 Task: Create ChildIssue0000000449 as Child Issue of Issue Issue0000000225 in Backlog  in Scrum Project Project0000000045 in Jira. Create ChildIssue0000000450 as Child Issue of Issue Issue0000000225 in Backlog  in Scrum Project Project0000000045 in Jira. Create ChildIssue0000000451 as Child Issue of Issue Issue0000000226 in Backlog  in Scrum Project Project0000000046 in Jira. Create ChildIssue0000000452 as Child Issue of Issue Issue0000000226 in Backlog  in Scrum Project Project0000000046 in Jira. Create ChildIssue0000000453 as Child Issue of Issue Issue0000000227 in Backlog  in Scrum Project Project0000000046 in Jira
Action: Mouse moved to (440, 572)
Screenshot: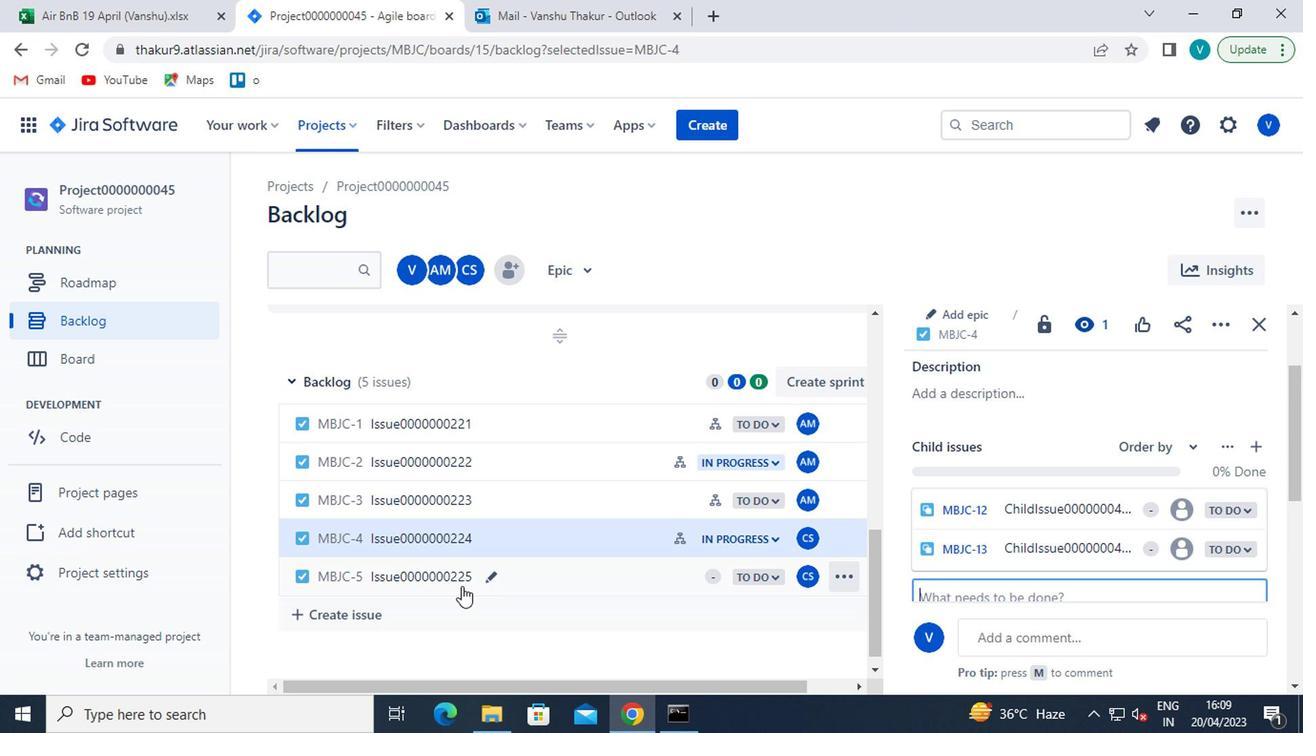 
Action: Mouse pressed left at (440, 572)
Screenshot: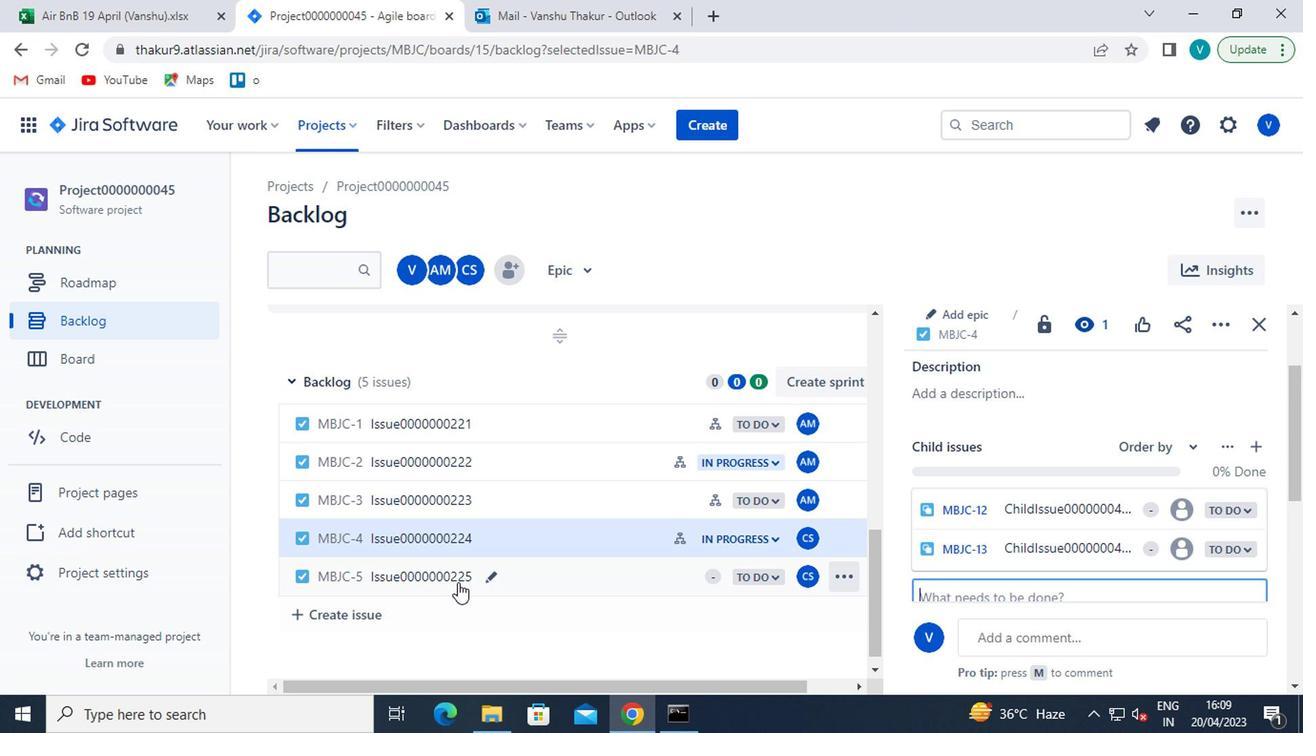 
Action: Mouse moved to (963, 410)
Screenshot: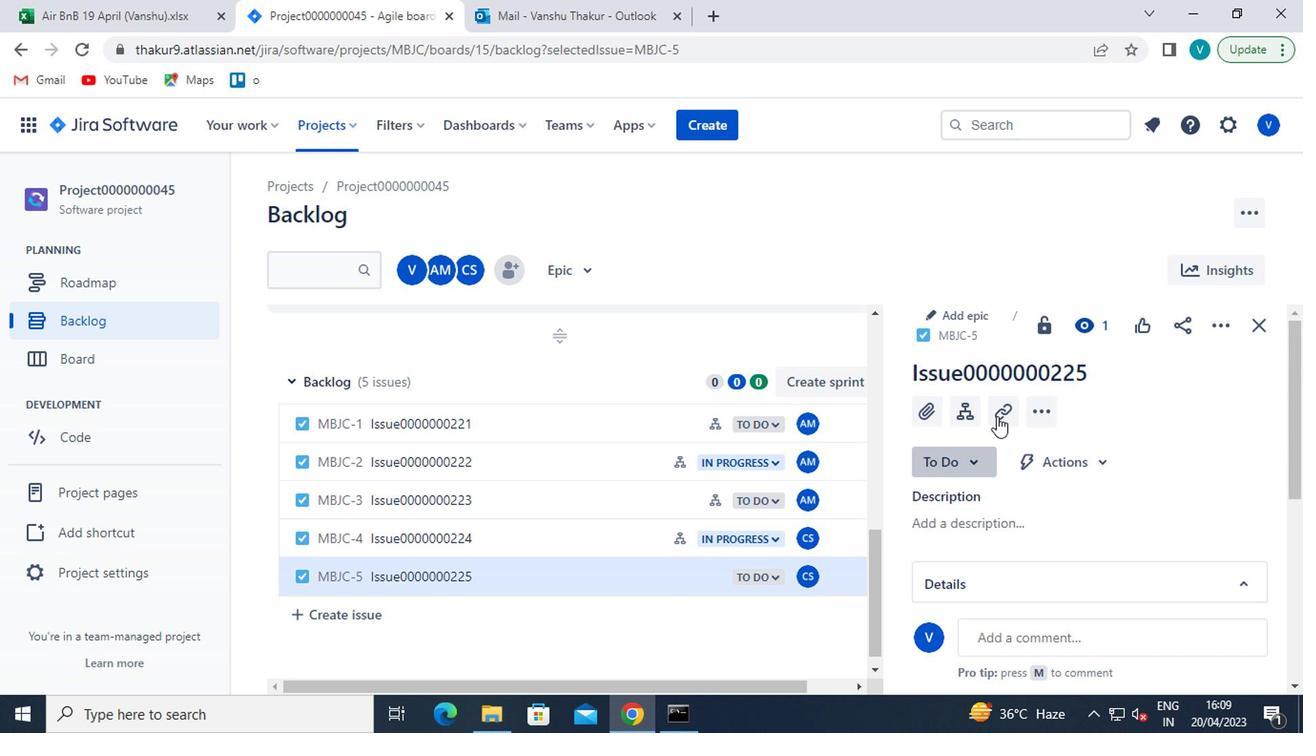 
Action: Mouse pressed left at (963, 410)
Screenshot: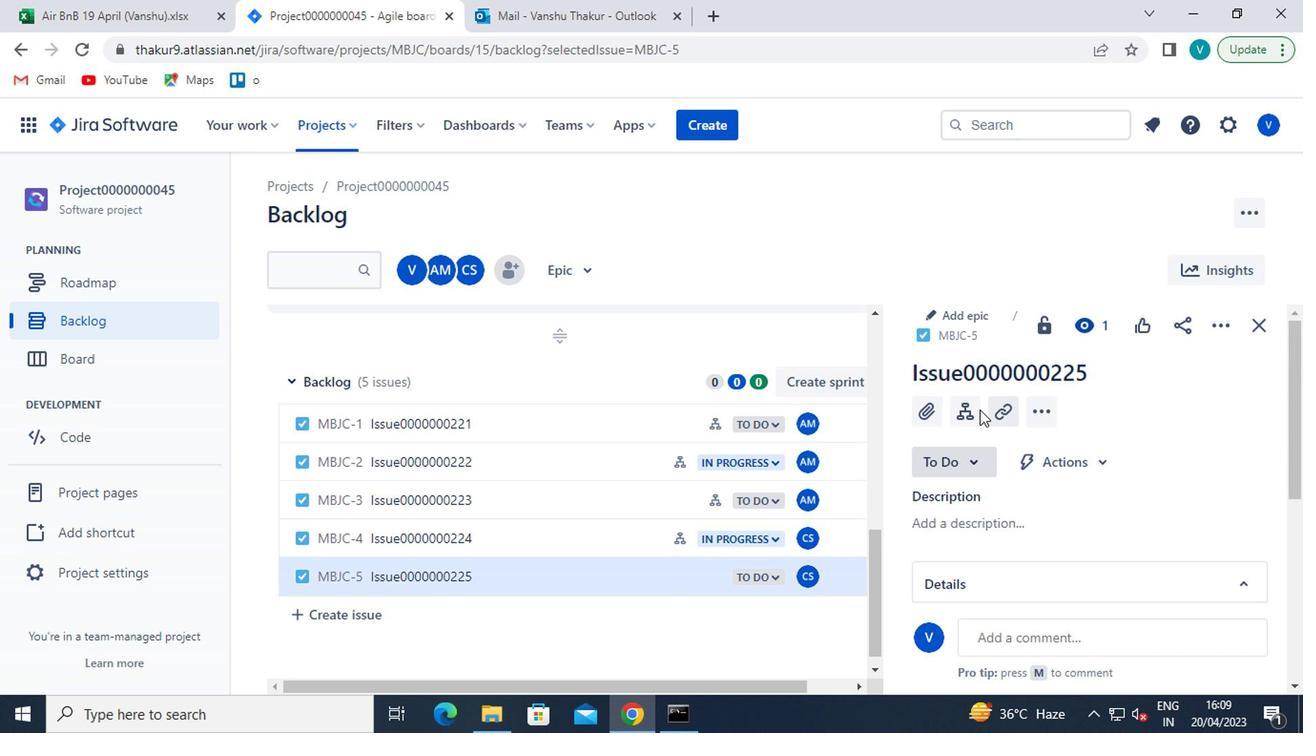 
Action: Mouse moved to (994, 483)
Screenshot: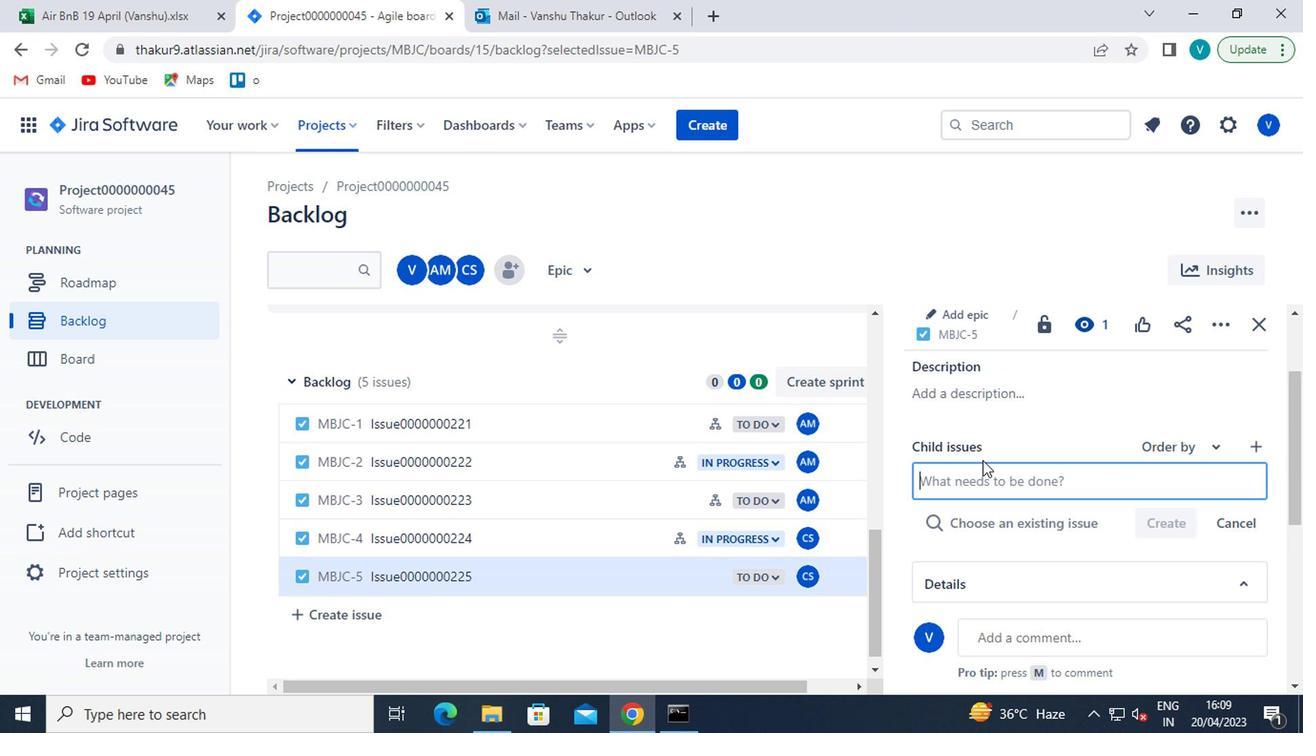 
Action: Mouse pressed left at (994, 483)
Screenshot: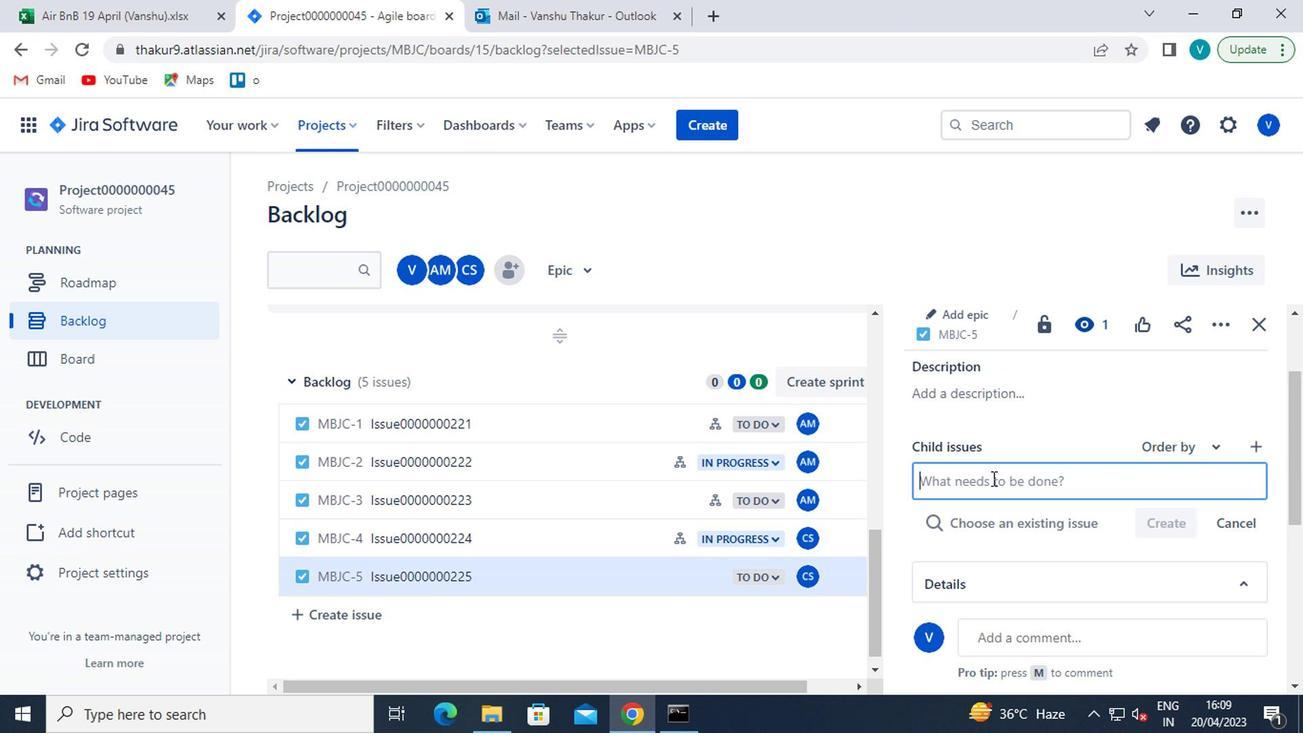 
Action: Mouse moved to (956, 471)
Screenshot: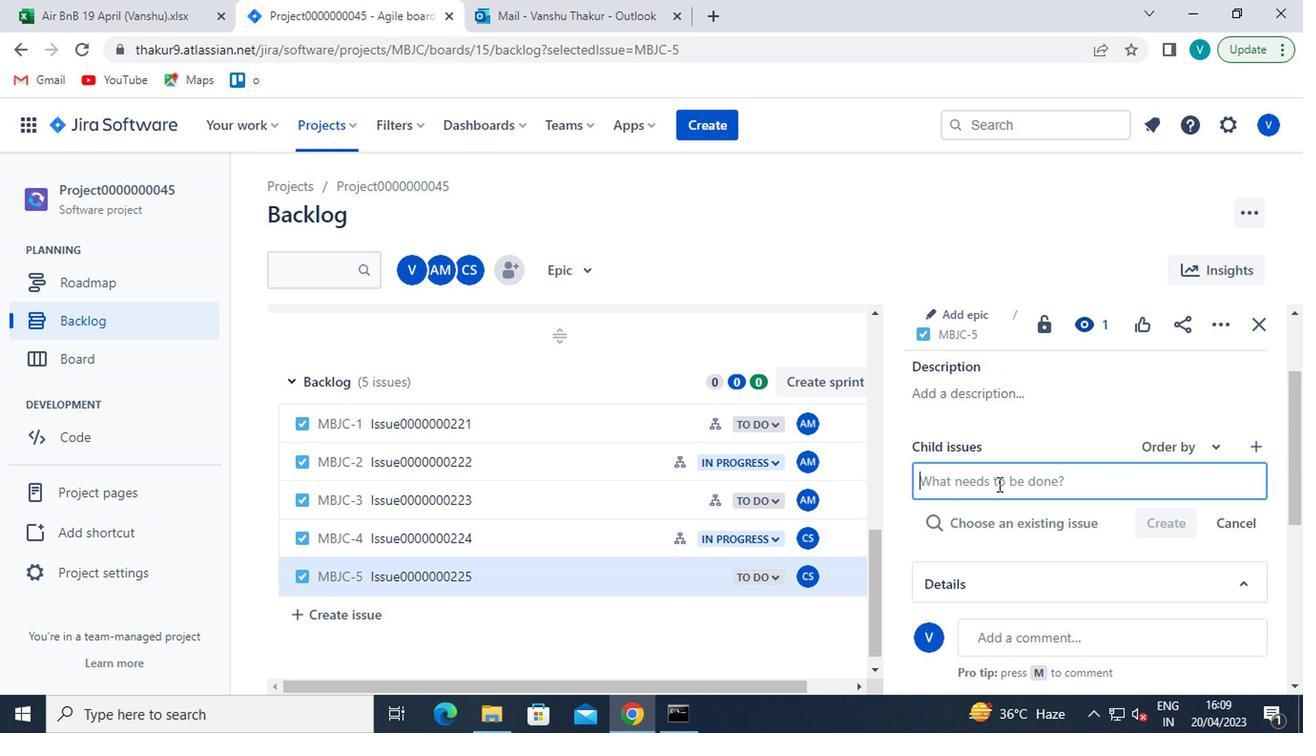 
Action: Key pressed <Key.shift>CHILD<Key.shift>ISSUE0000000449
Screenshot: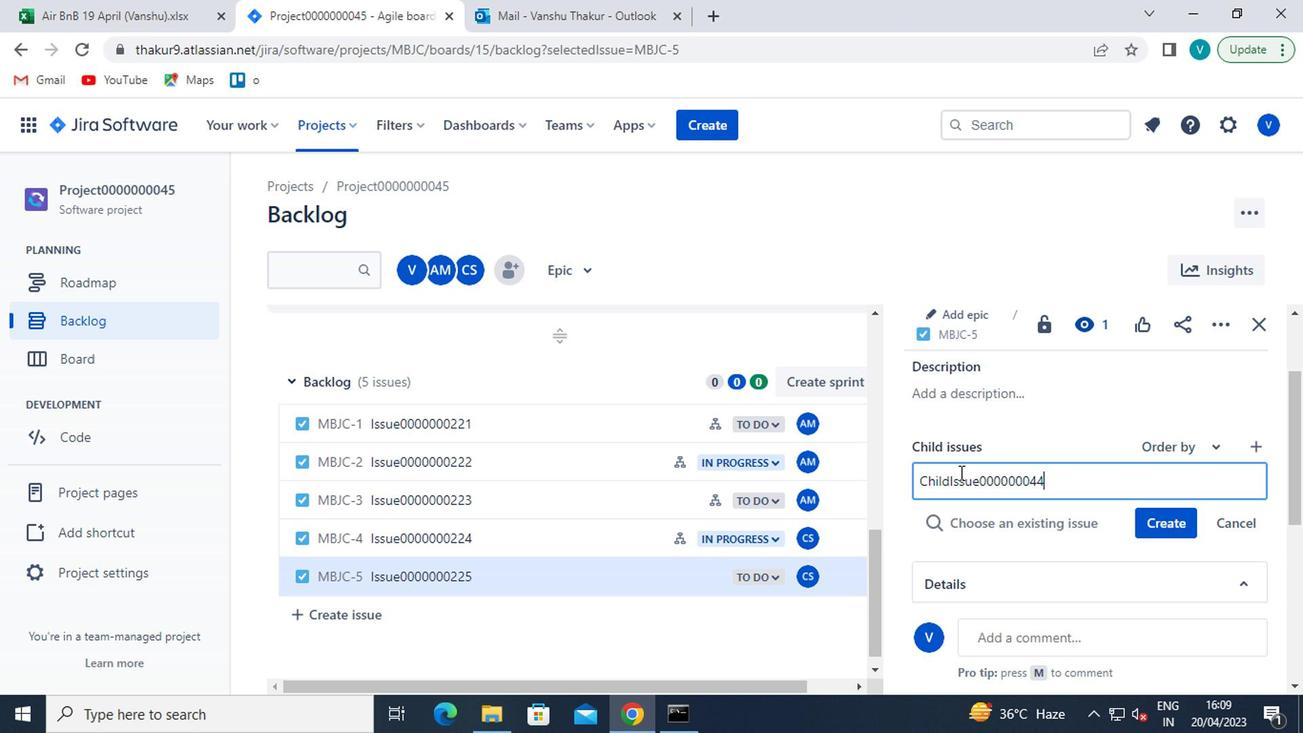 
Action: Mouse moved to (1158, 523)
Screenshot: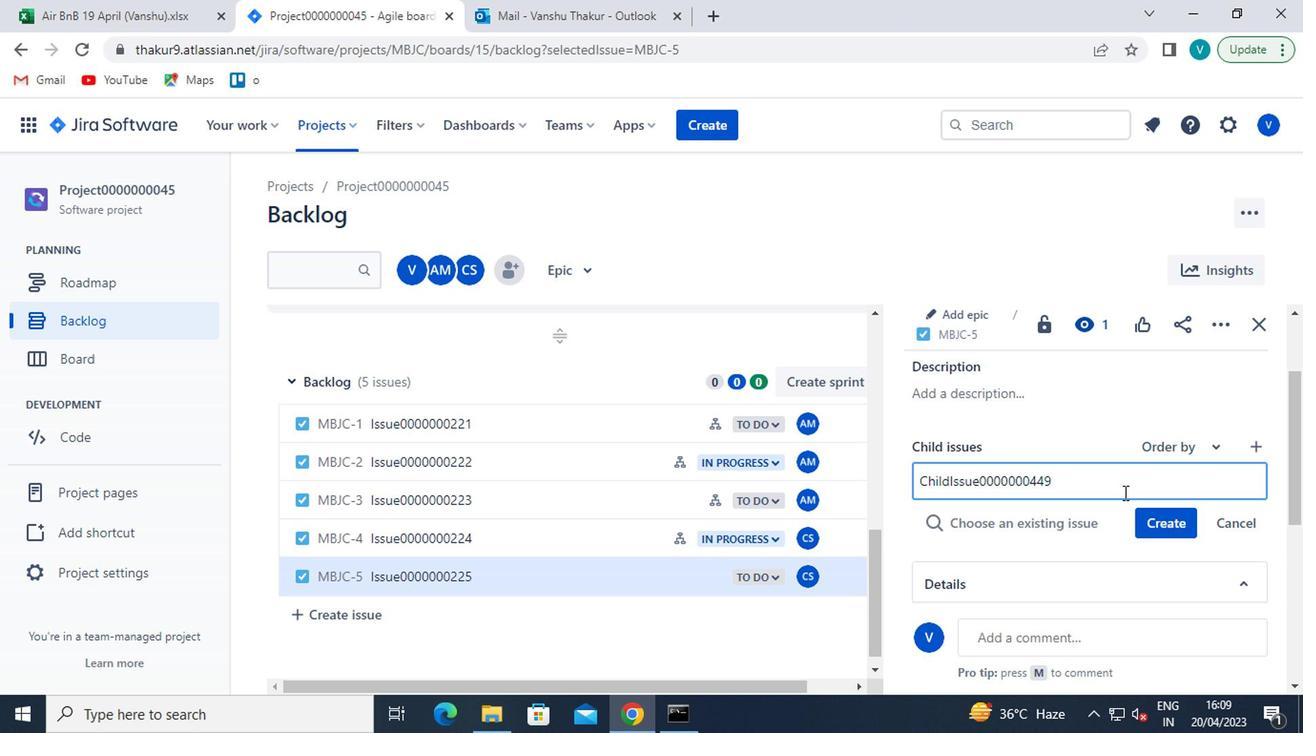 
Action: Mouse pressed left at (1158, 523)
Screenshot: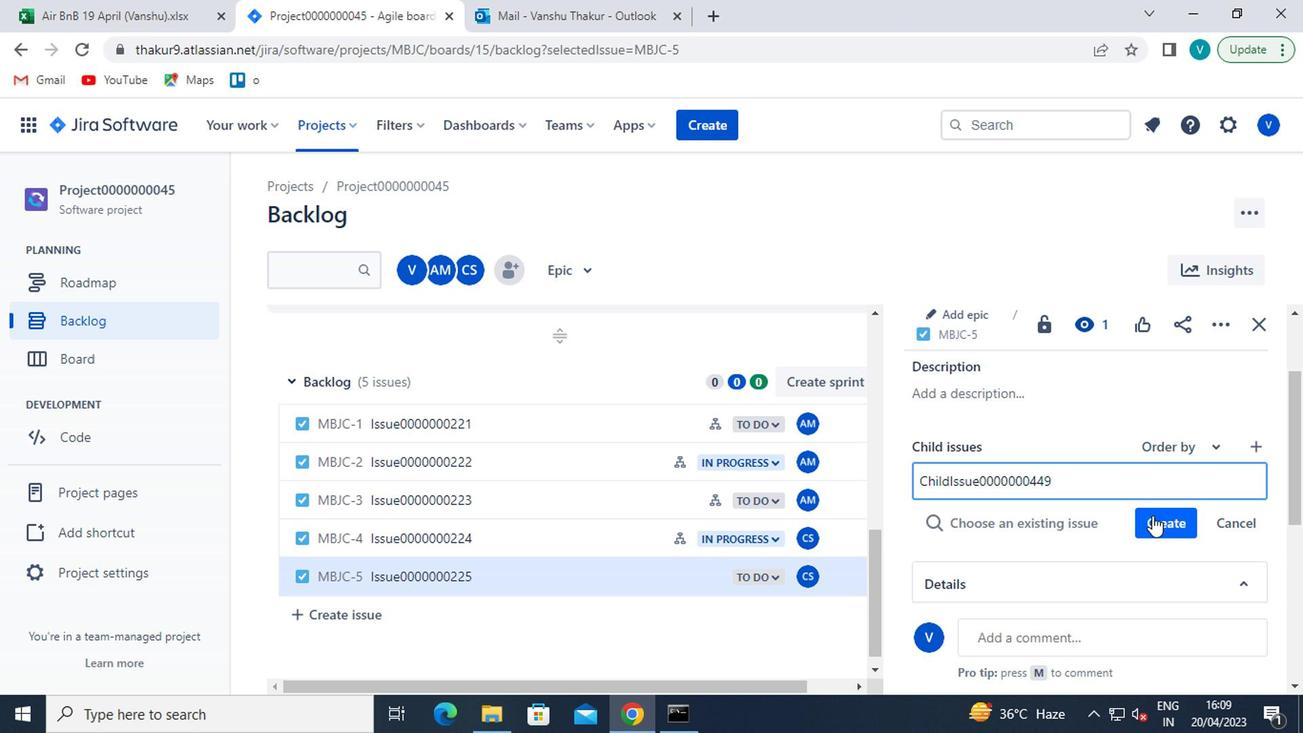 
Action: Mouse moved to (1111, 530)
Screenshot: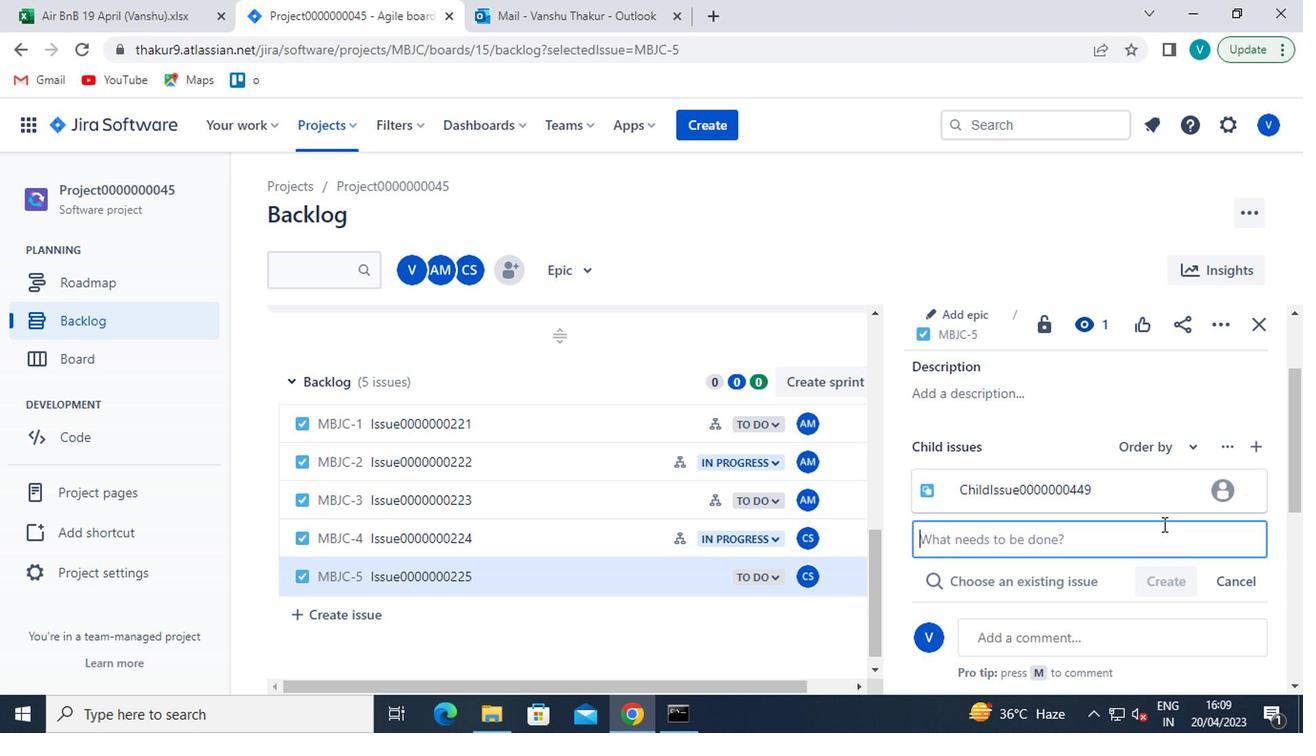 
Action: Mouse pressed left at (1111, 530)
Screenshot: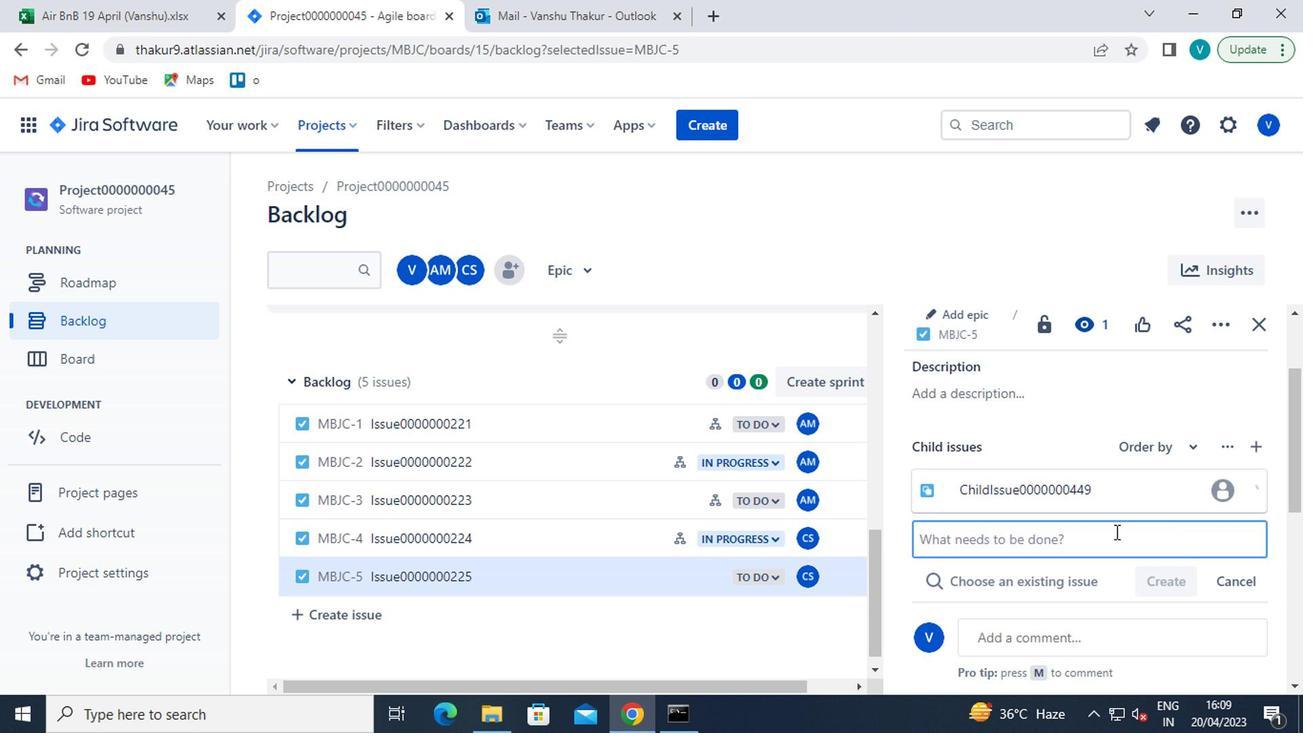 
Action: Mouse moved to (1113, 531)
Screenshot: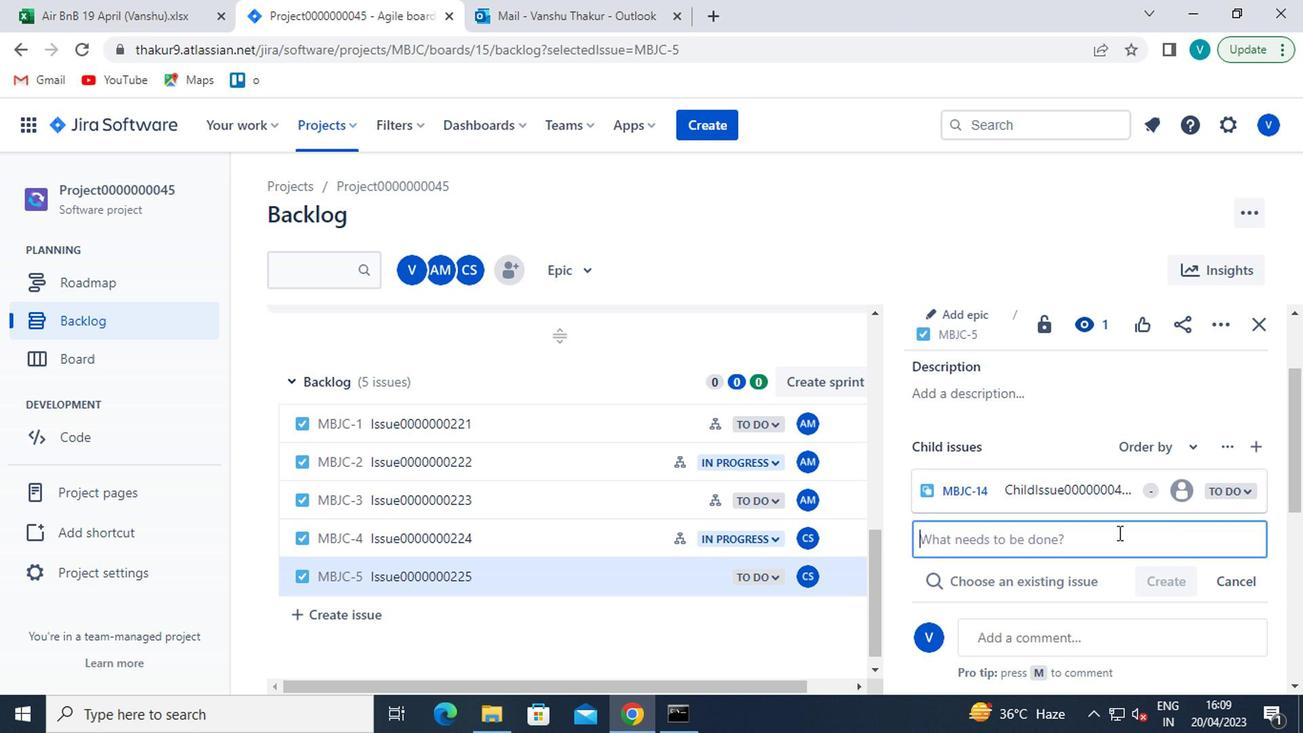 
Action: Key pressed <Key.shift>CHILD<Key.shift>ISSUE0000000450
Screenshot: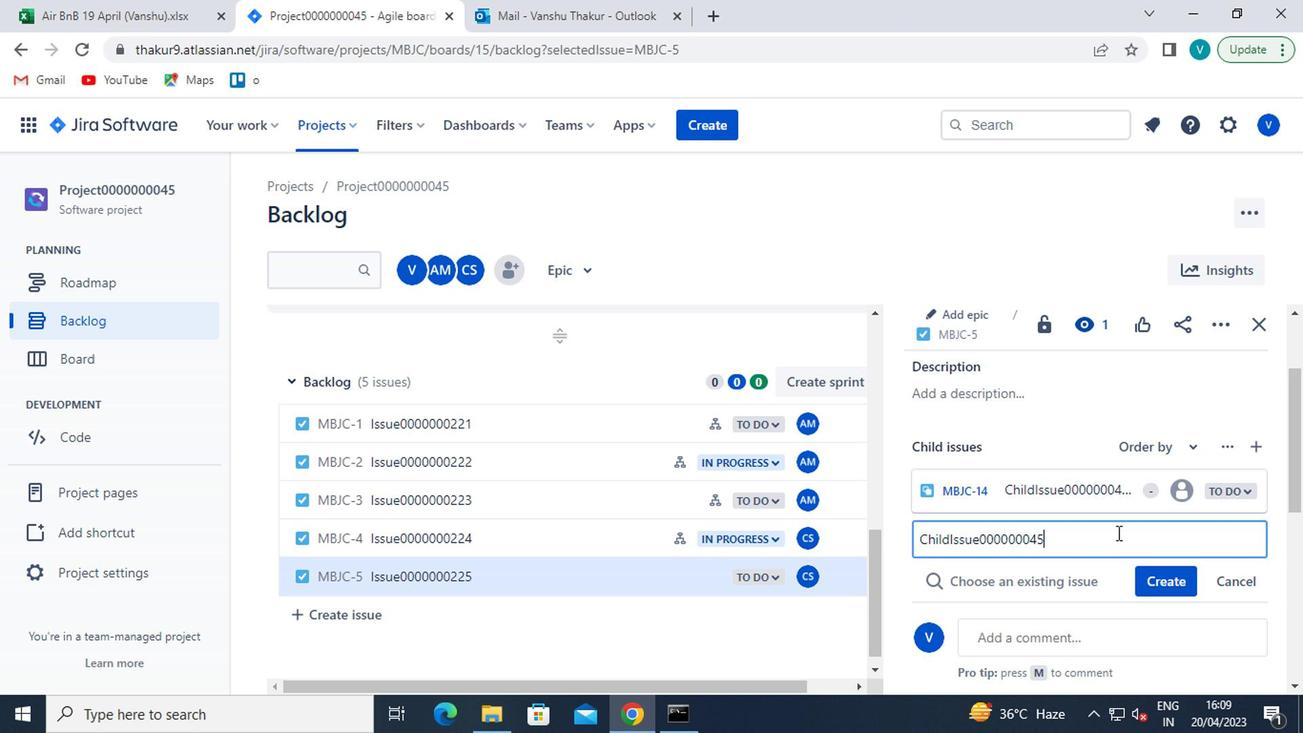 
Action: Mouse moved to (1161, 585)
Screenshot: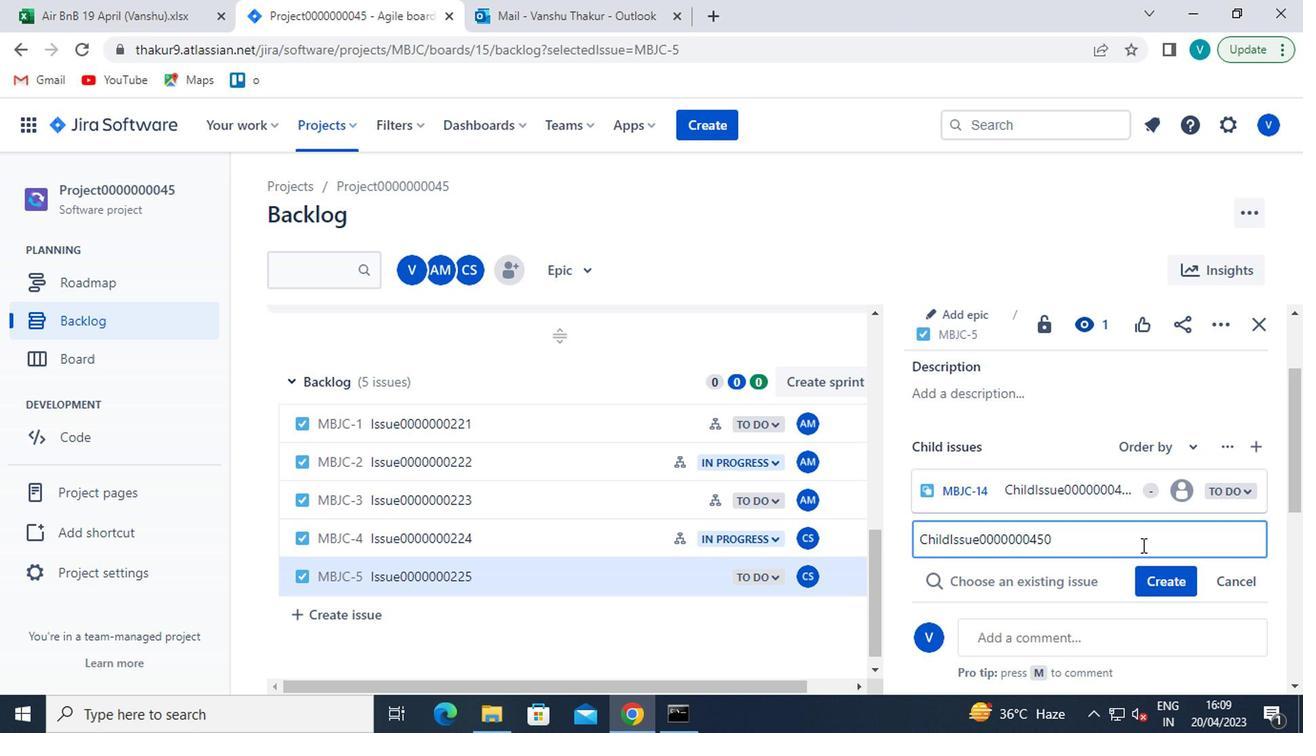 
Action: Mouse pressed left at (1161, 585)
Screenshot: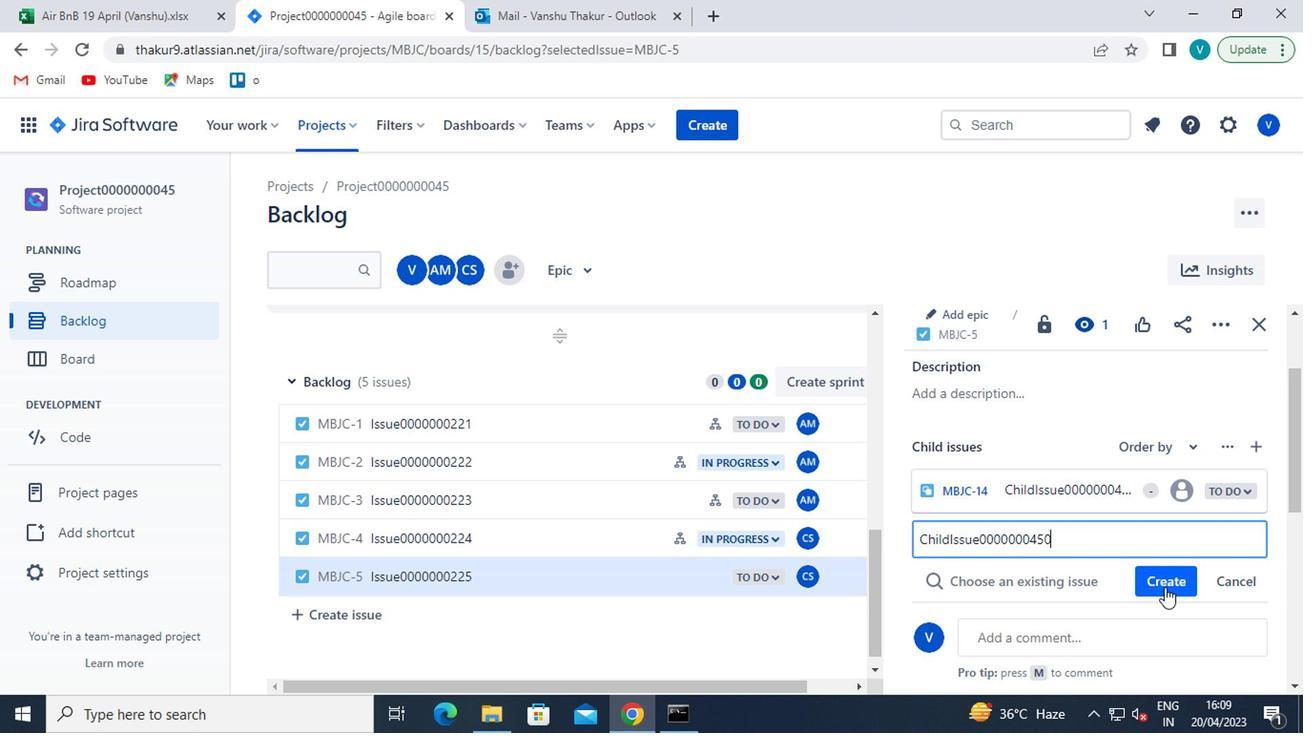
Action: Mouse moved to (337, 129)
Screenshot: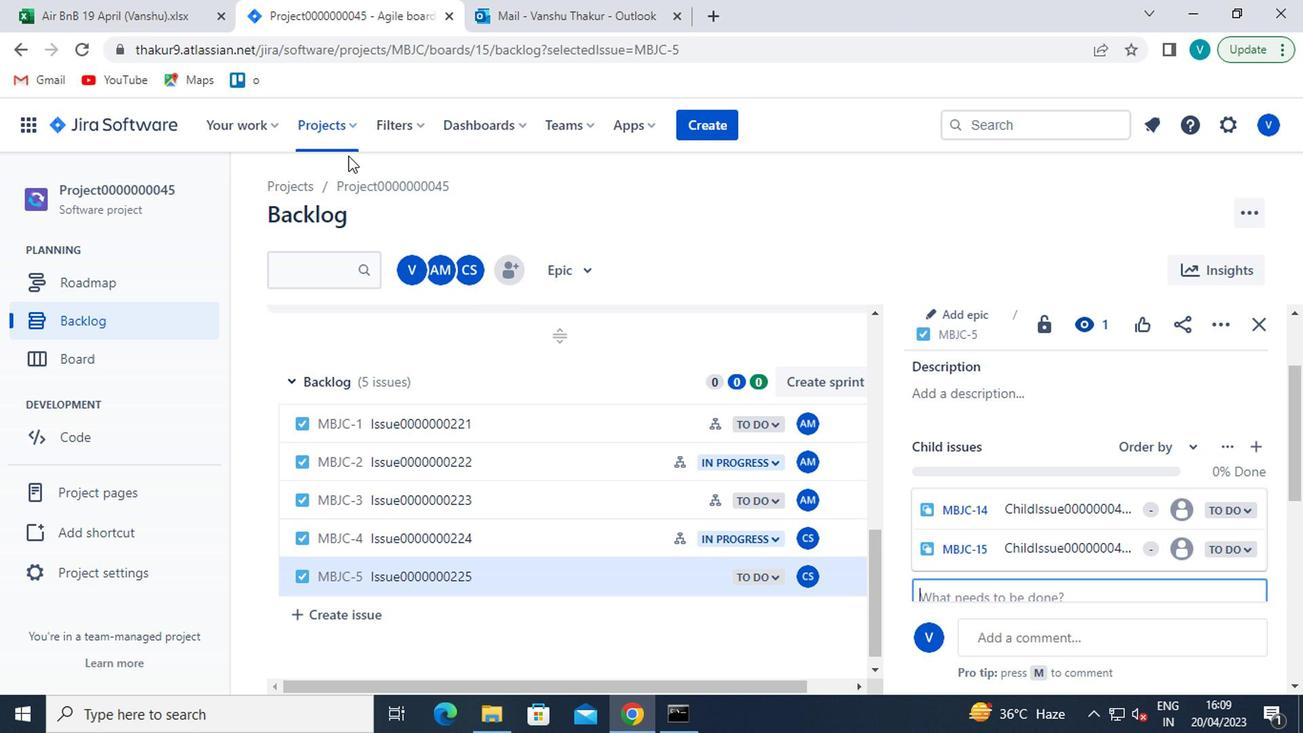 
Action: Mouse pressed left at (337, 129)
Screenshot: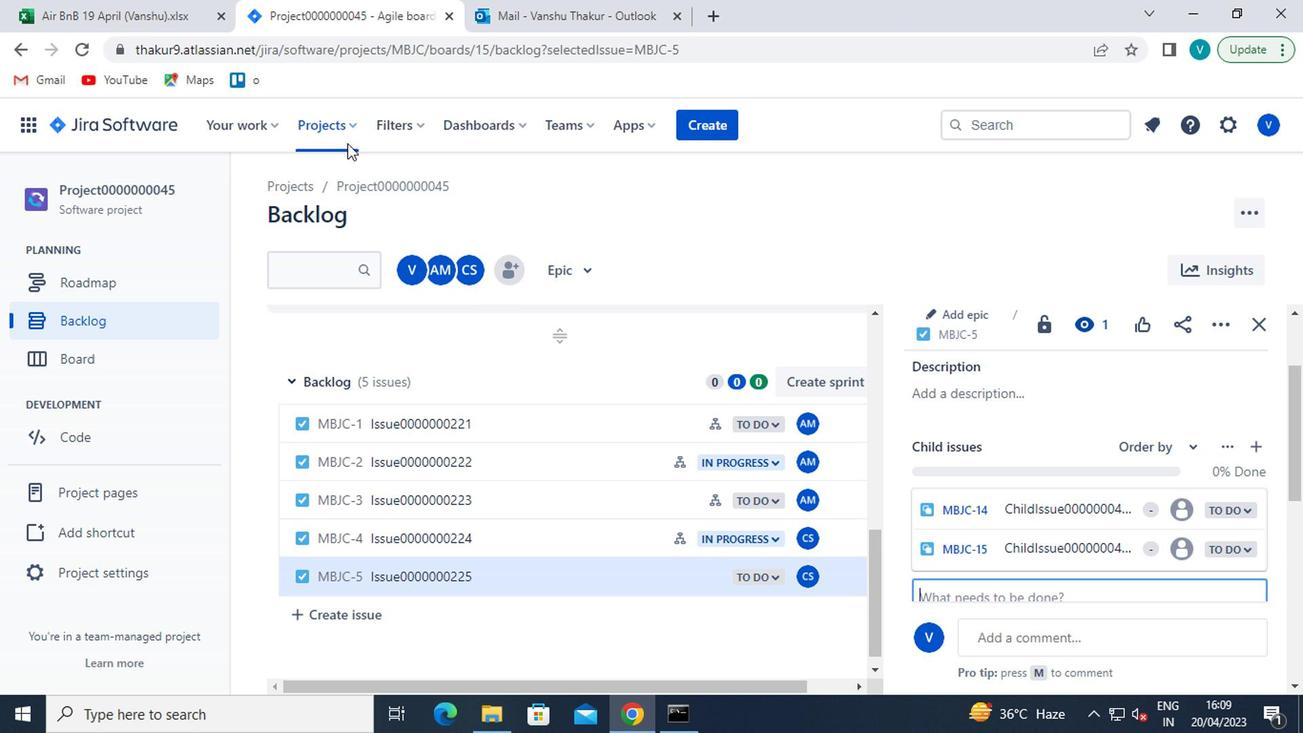 
Action: Mouse moved to (406, 246)
Screenshot: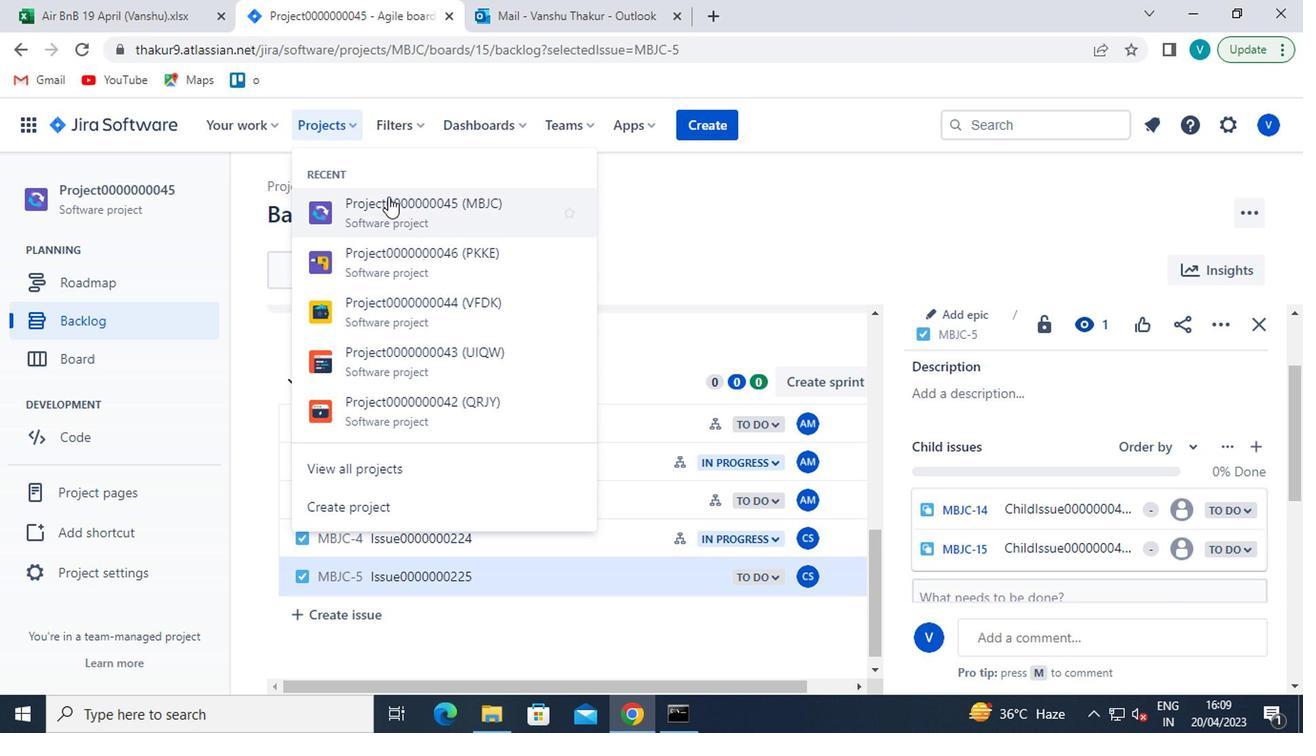 
Action: Mouse pressed left at (406, 246)
Screenshot: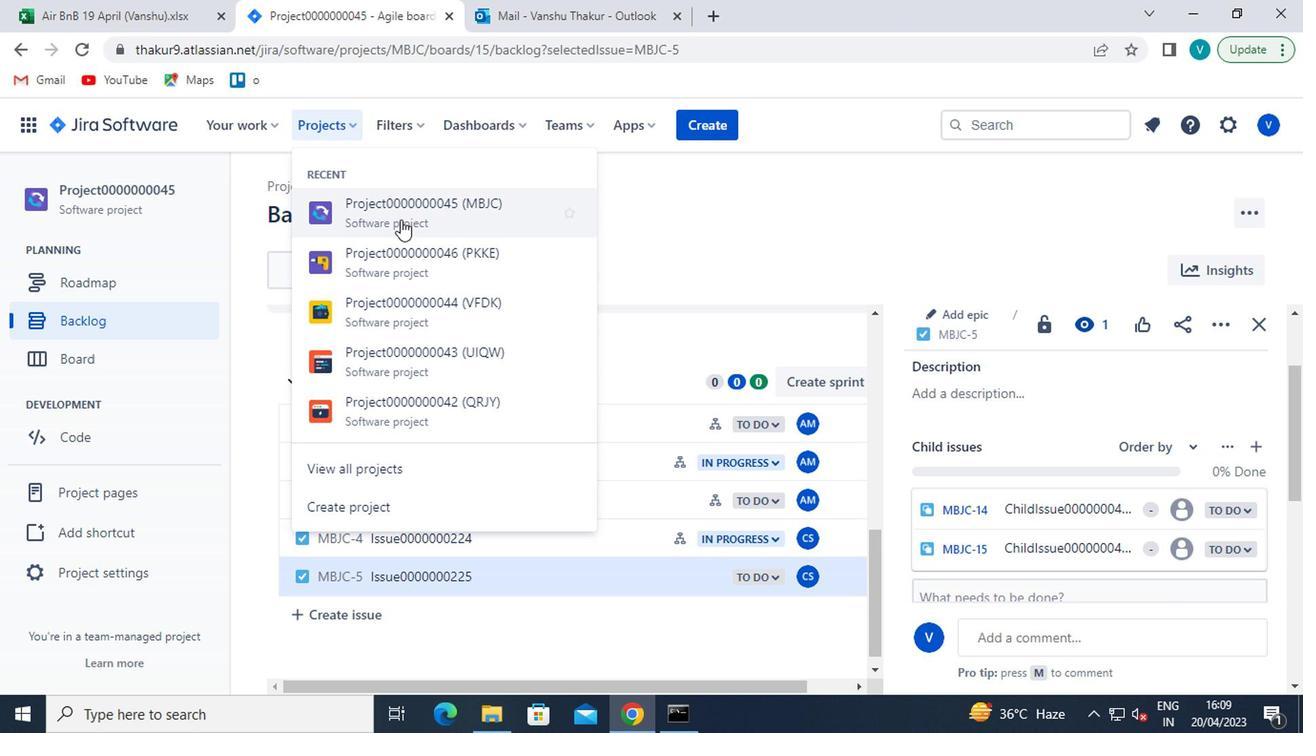 
Action: Mouse moved to (49, 326)
Screenshot: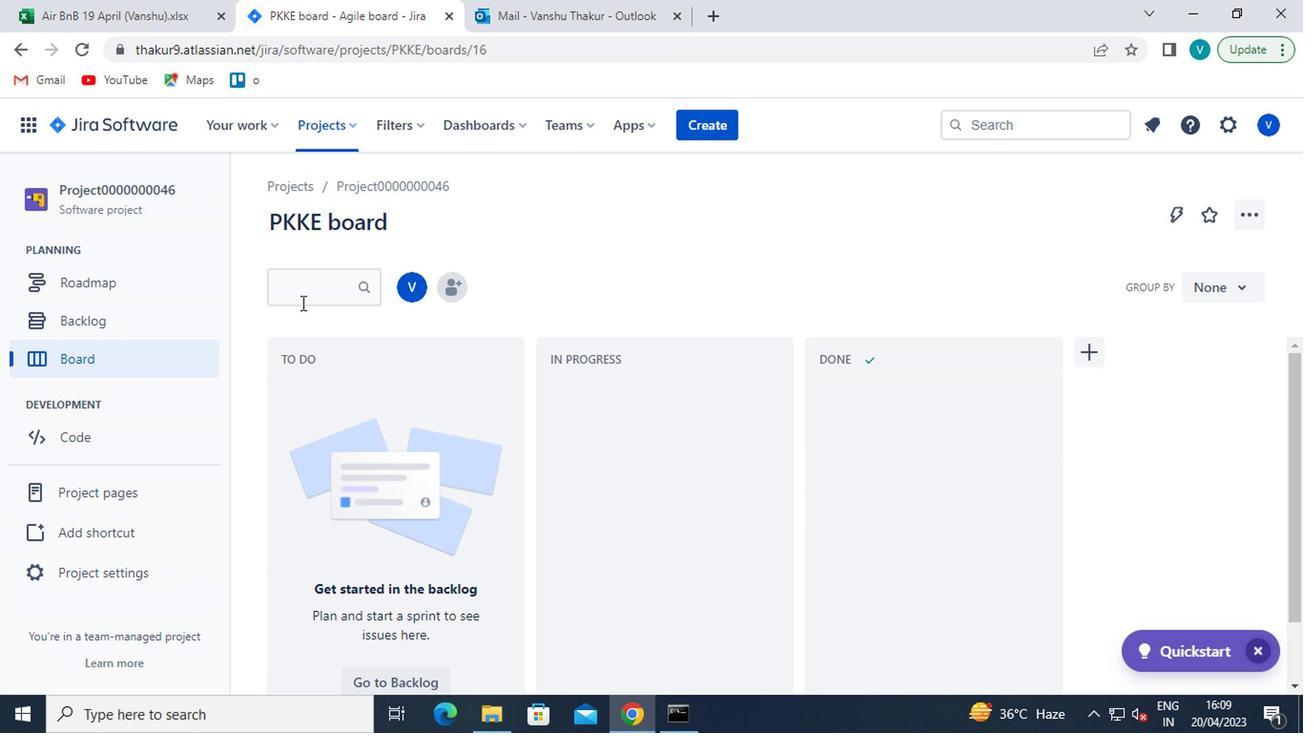 
Action: Mouse pressed left at (49, 326)
Screenshot: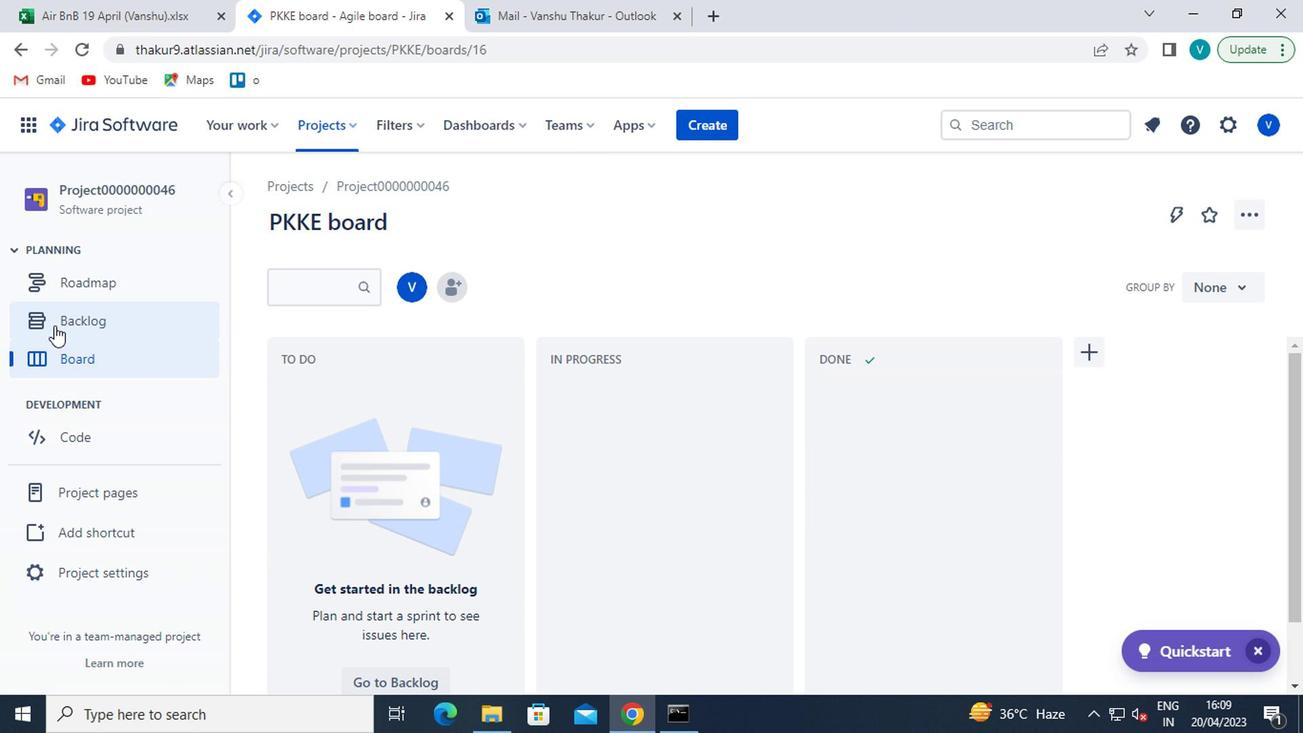 
Action: Mouse moved to (448, 460)
Screenshot: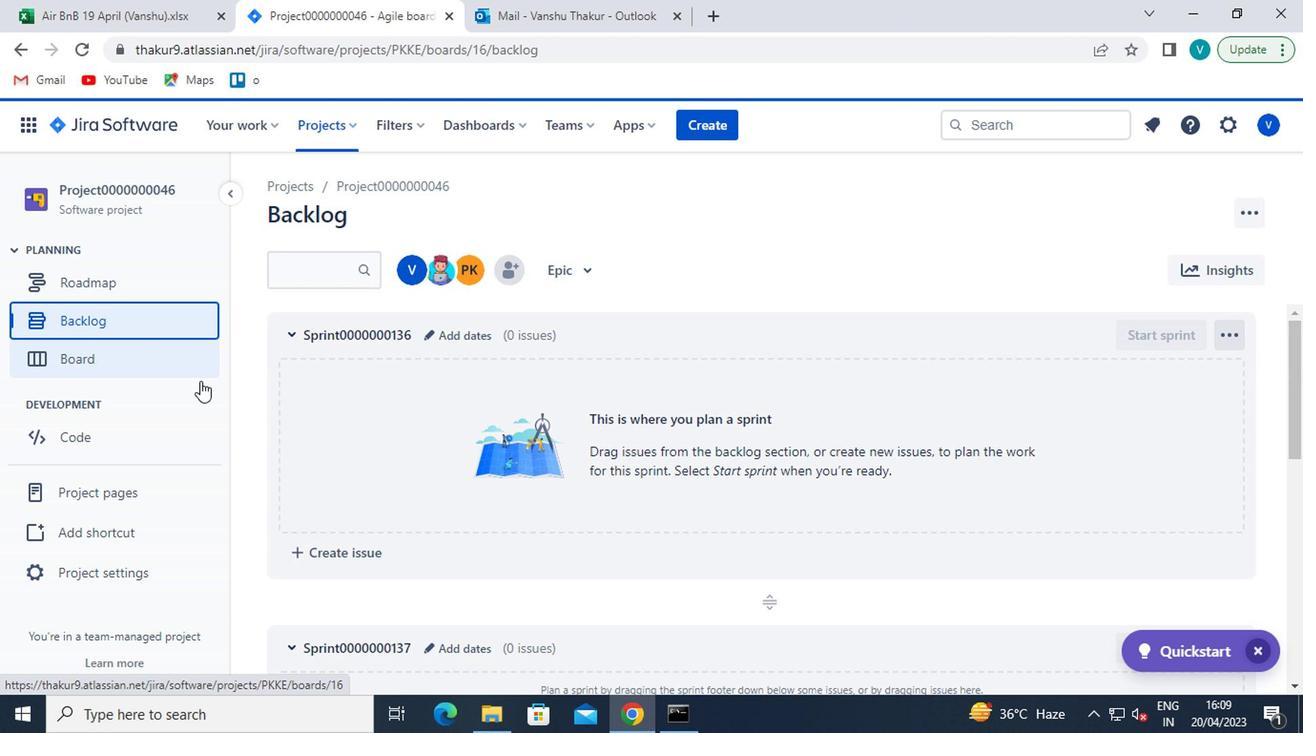 
Action: Mouse scrolled (448, 459) with delta (0, -1)
Screenshot: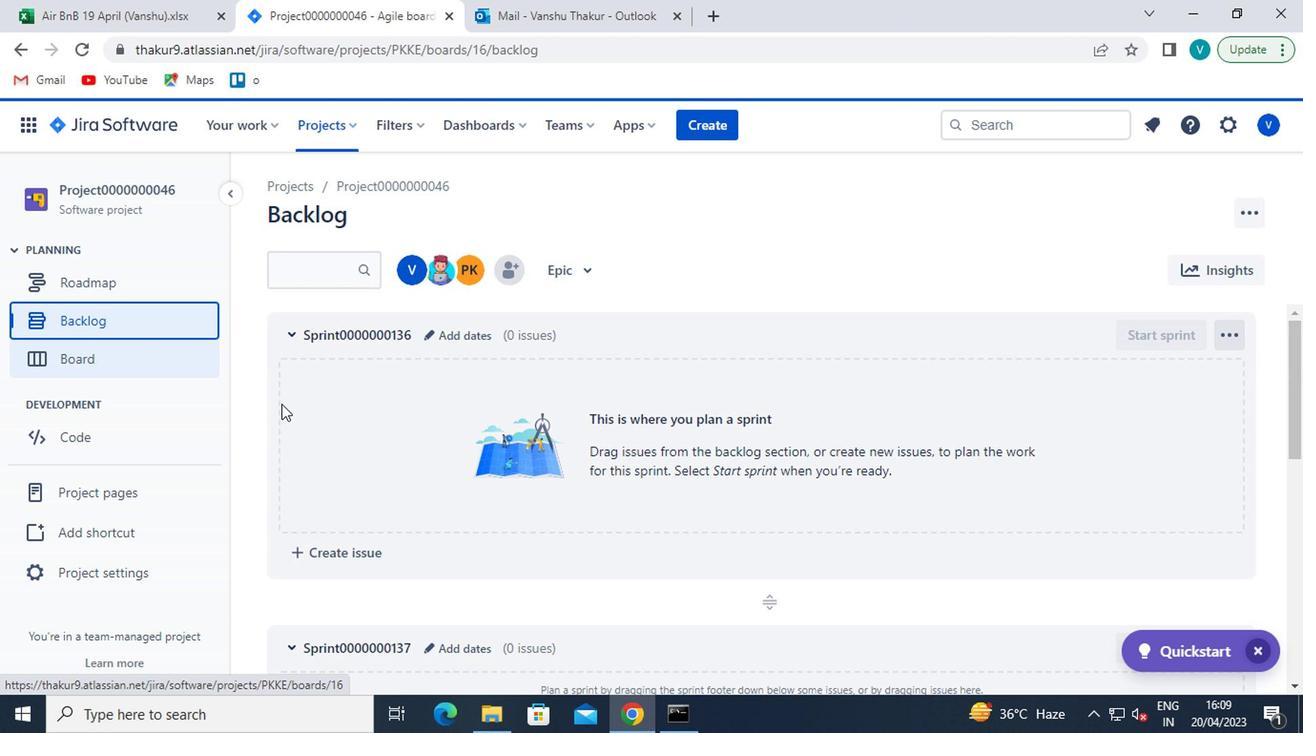 
Action: Mouse moved to (450, 462)
Screenshot: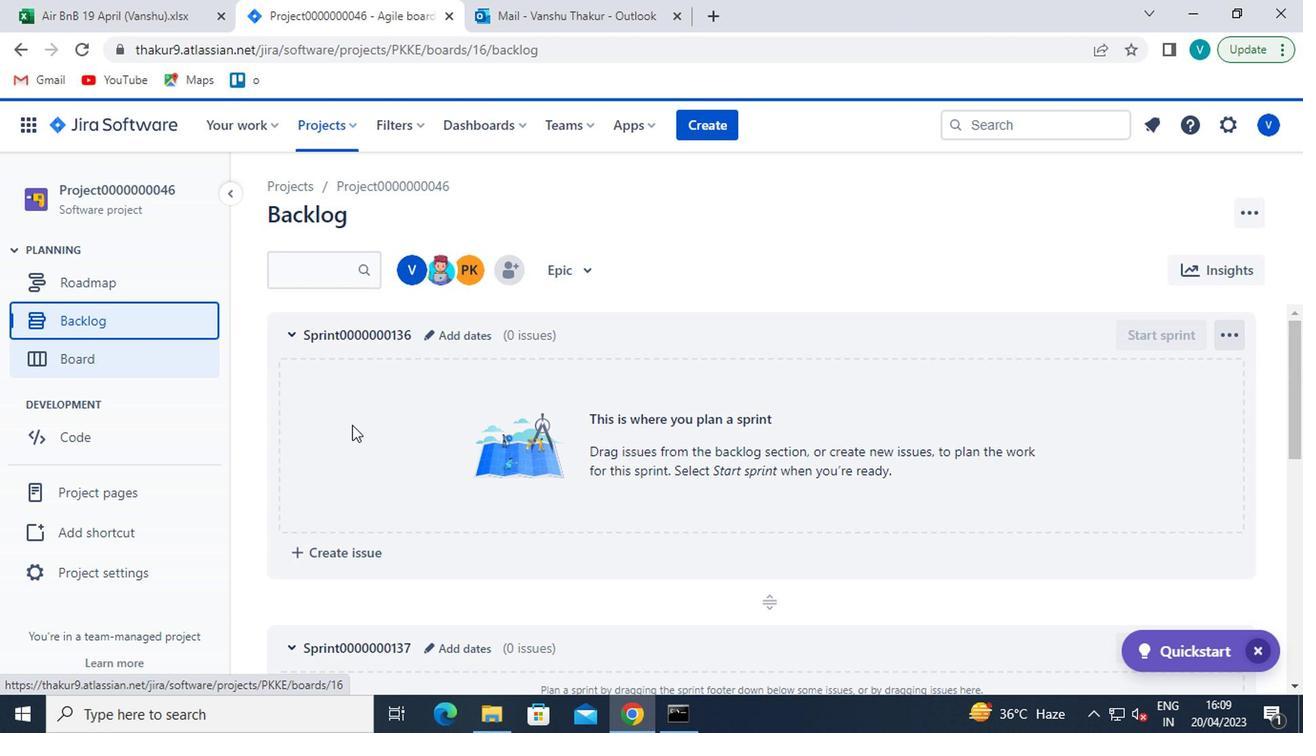 
Action: Mouse scrolled (450, 461) with delta (0, 0)
Screenshot: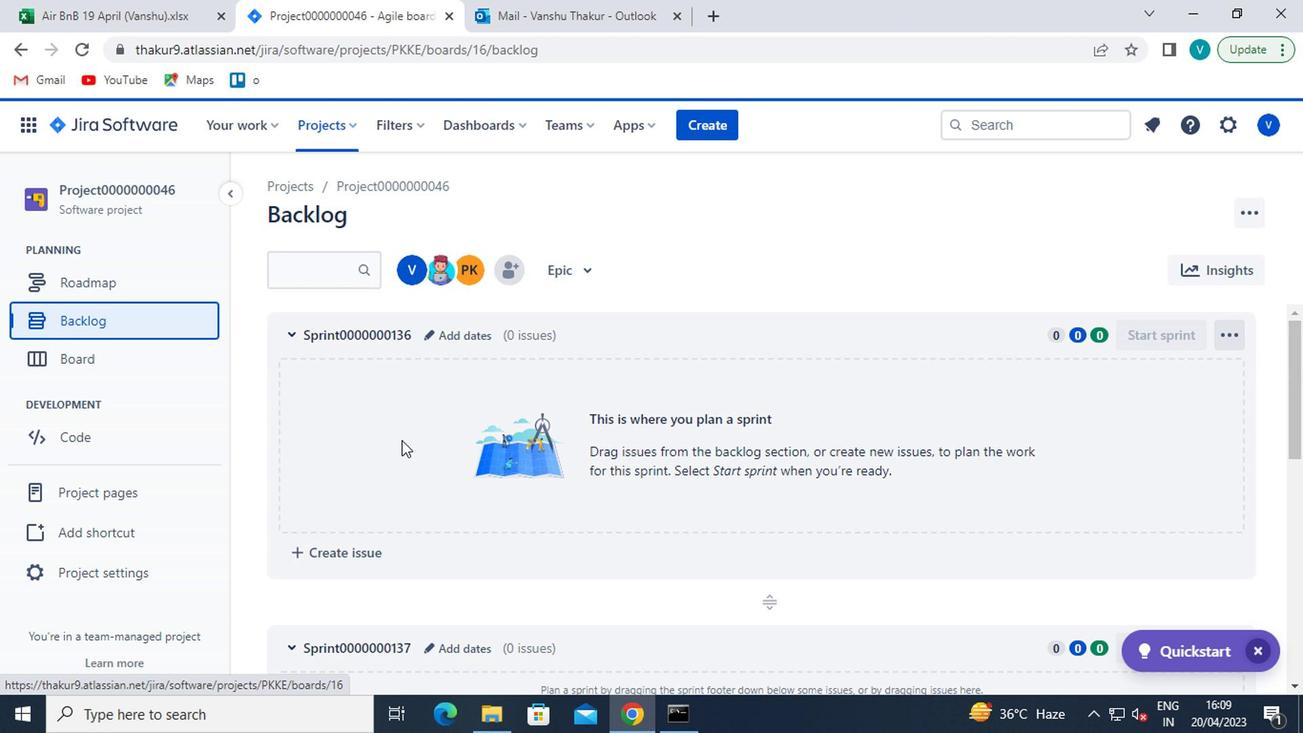 
Action: Mouse scrolled (450, 461) with delta (0, 0)
Screenshot: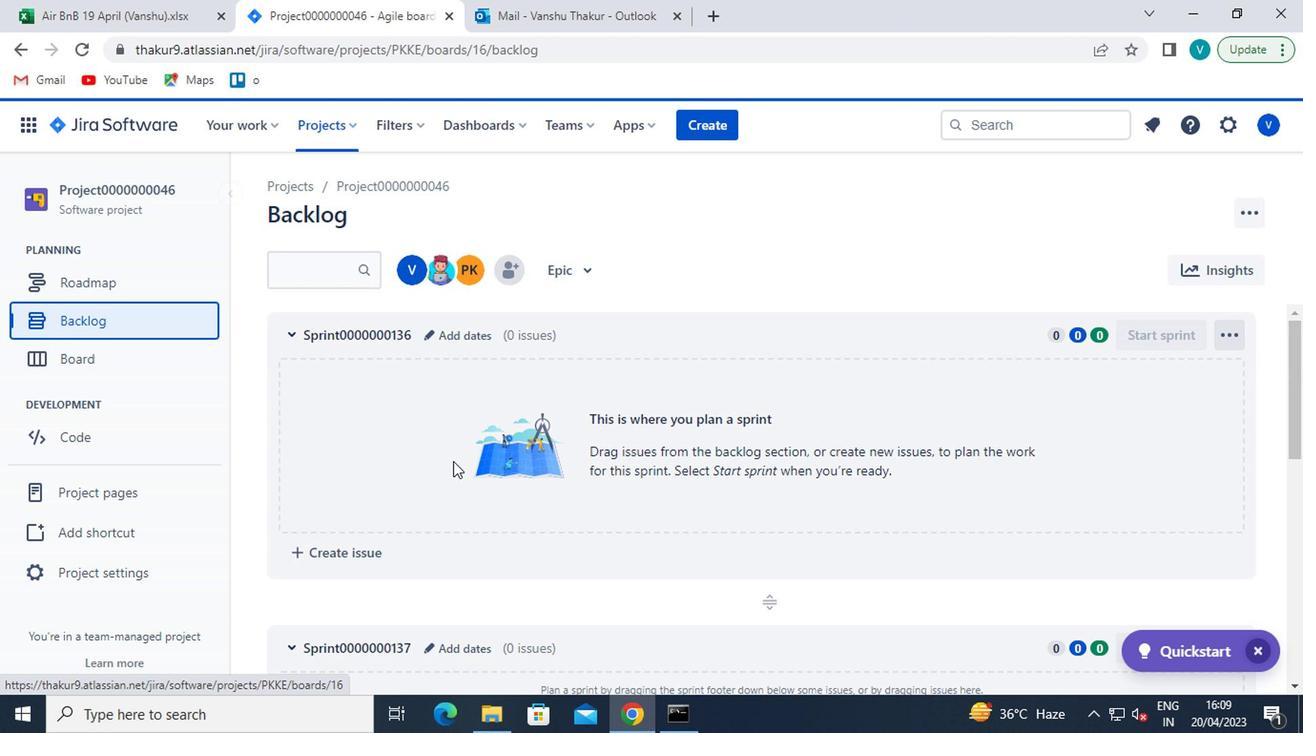 
Action: Mouse scrolled (450, 461) with delta (0, 0)
Screenshot: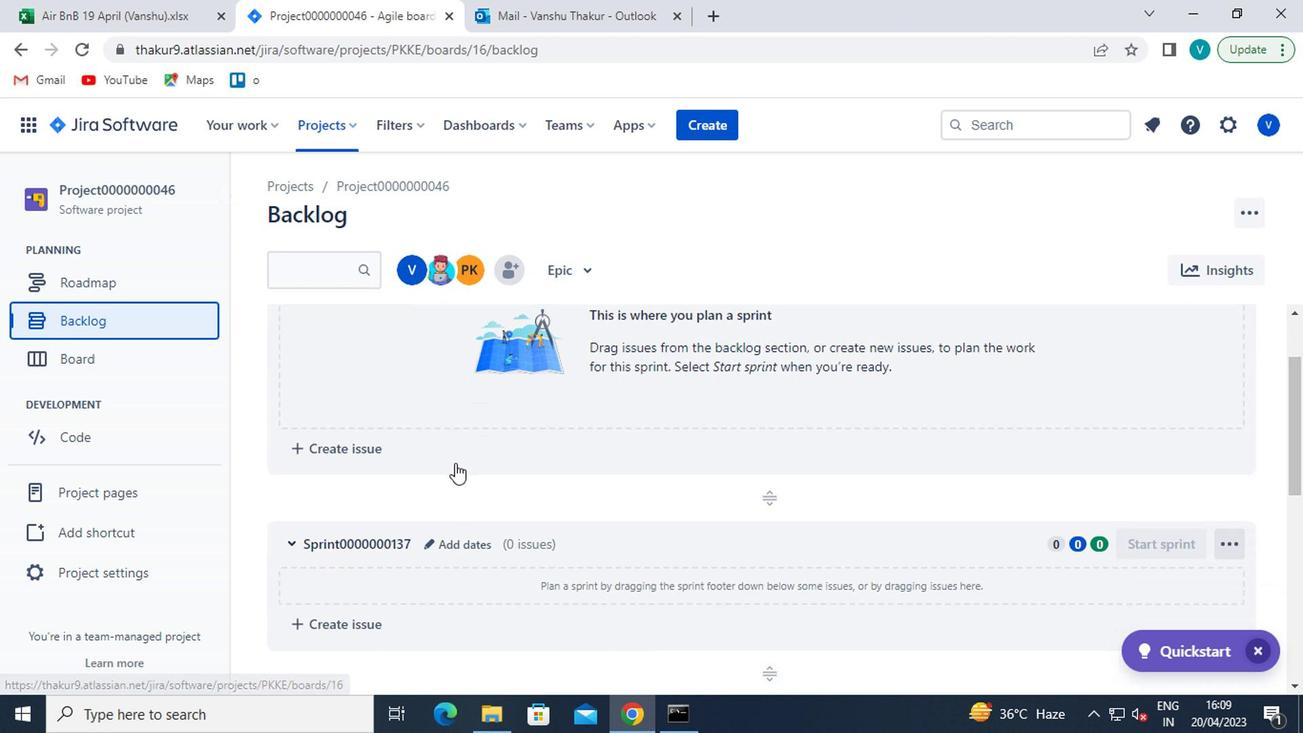 
Action: Mouse scrolled (450, 461) with delta (0, 0)
Screenshot: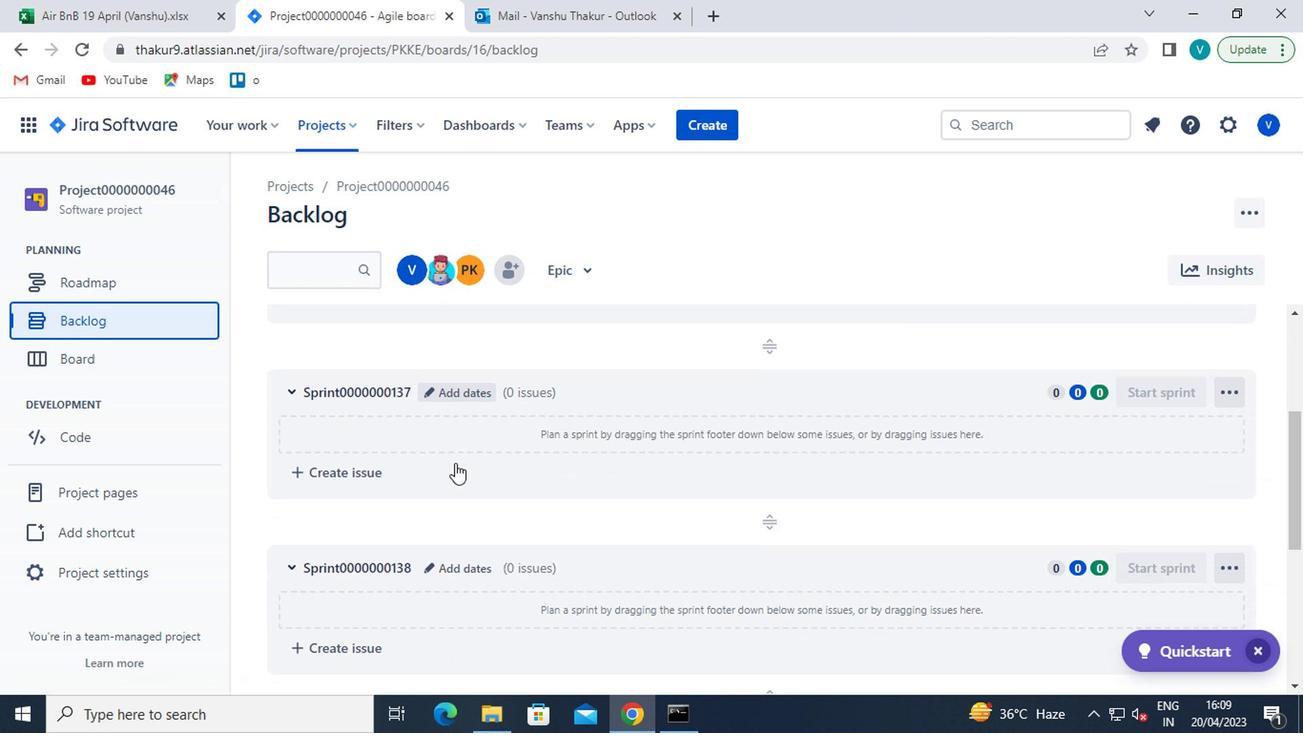 
Action: Mouse moved to (450, 463)
Screenshot: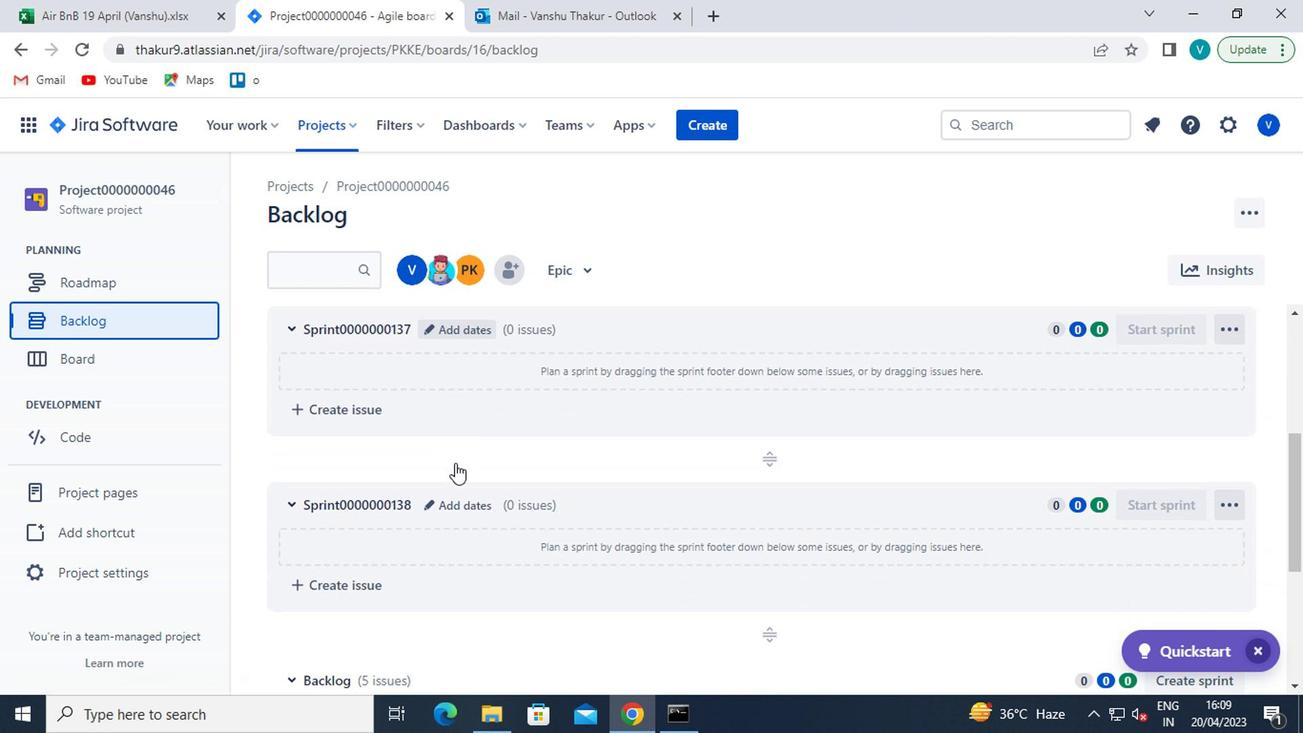 
Action: Mouse scrolled (450, 462) with delta (0, -1)
Screenshot: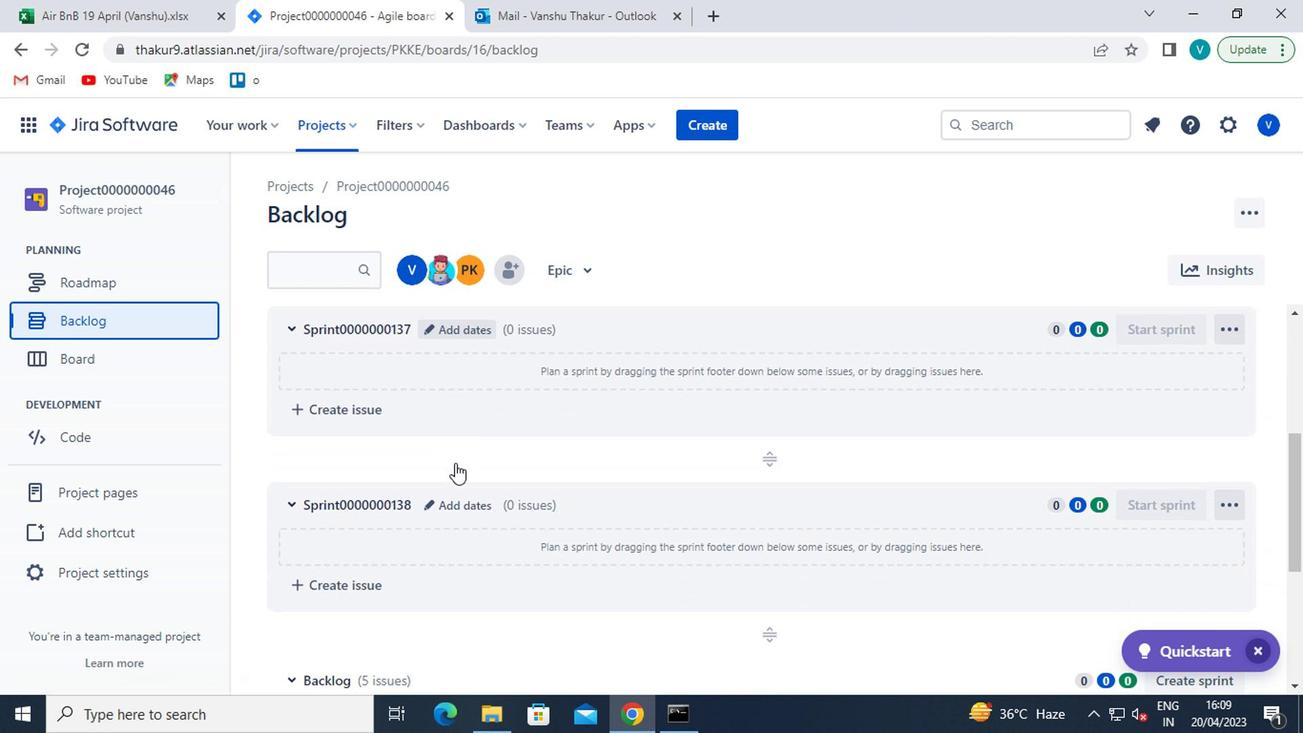 
Action: Mouse moved to (432, 466)
Screenshot: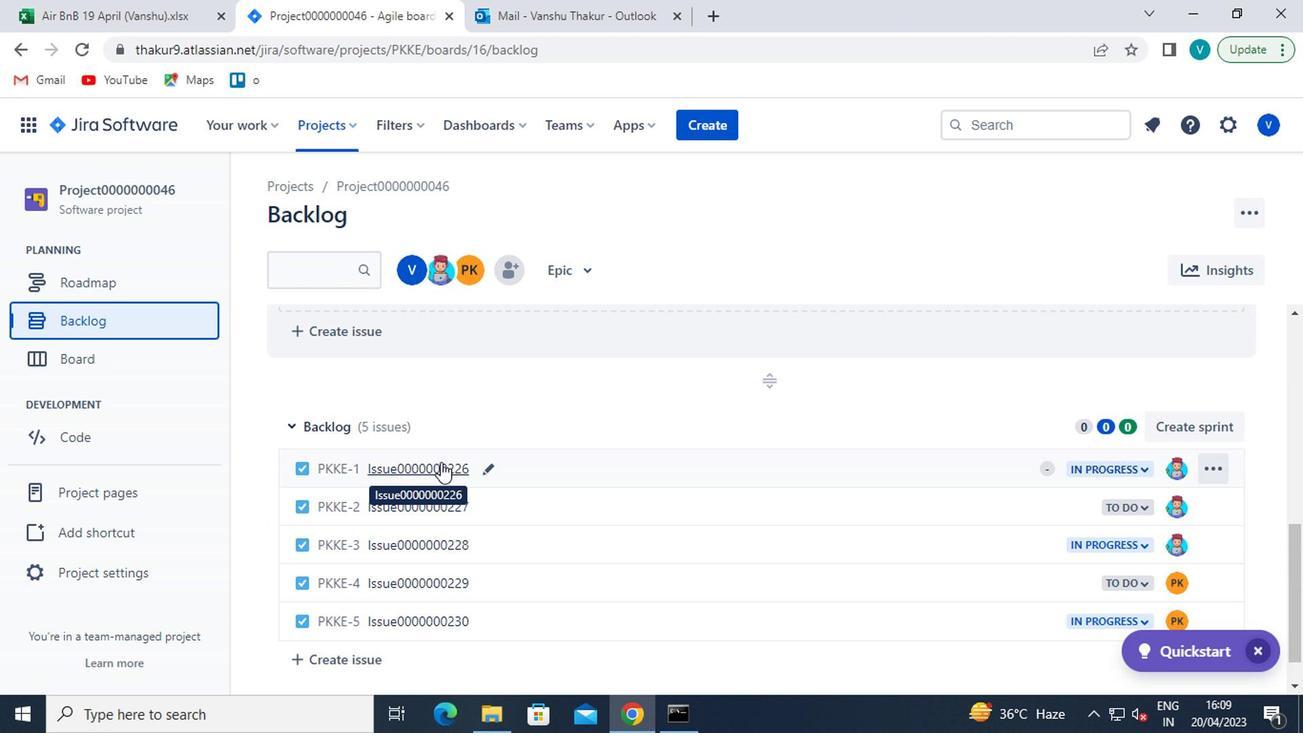 
Action: Mouse pressed left at (432, 466)
Screenshot: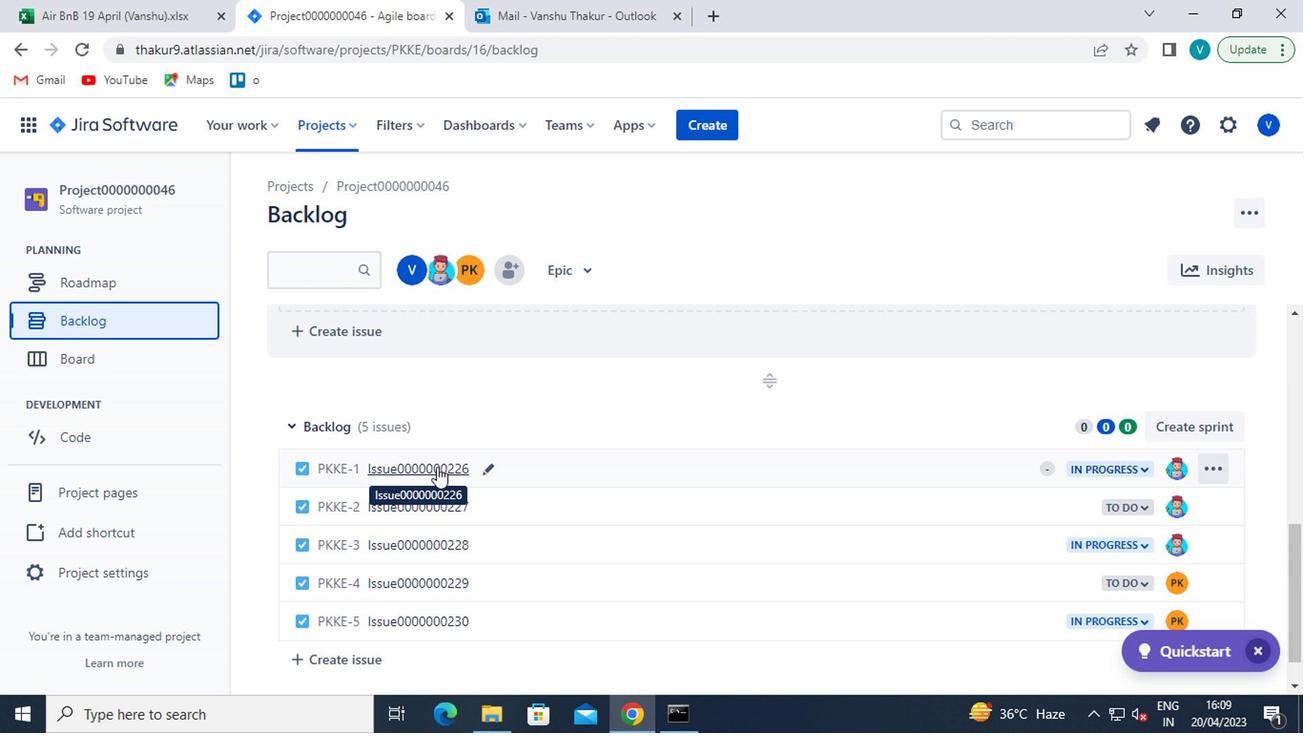 
Action: Mouse moved to (954, 403)
Screenshot: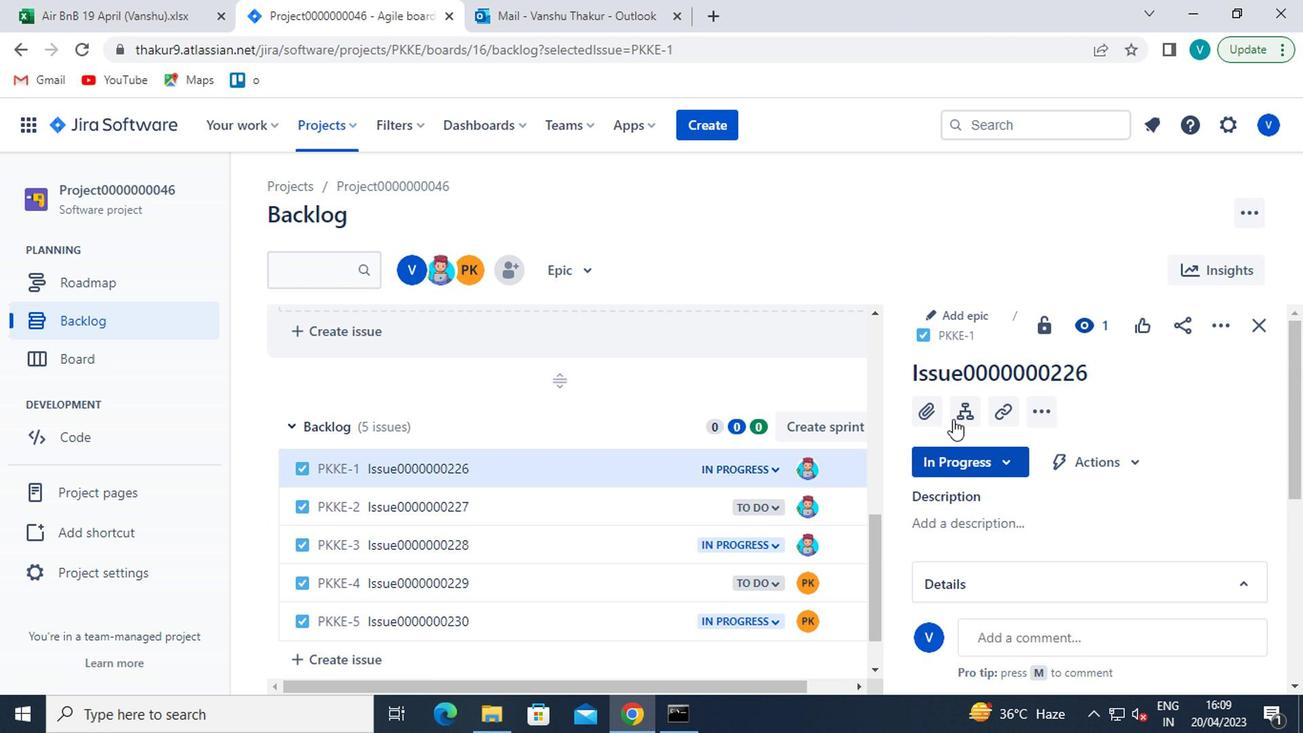 
Action: Mouse pressed left at (954, 403)
Screenshot: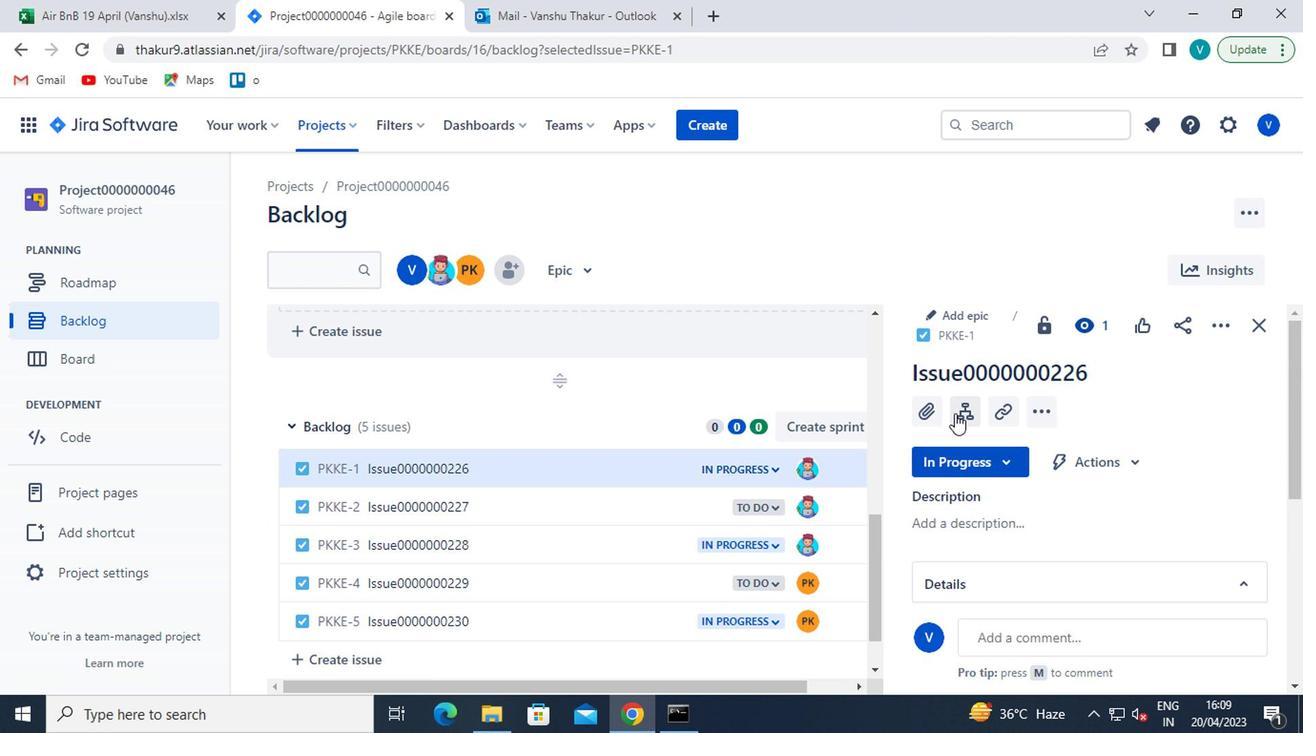 
Action: Mouse moved to (992, 485)
Screenshot: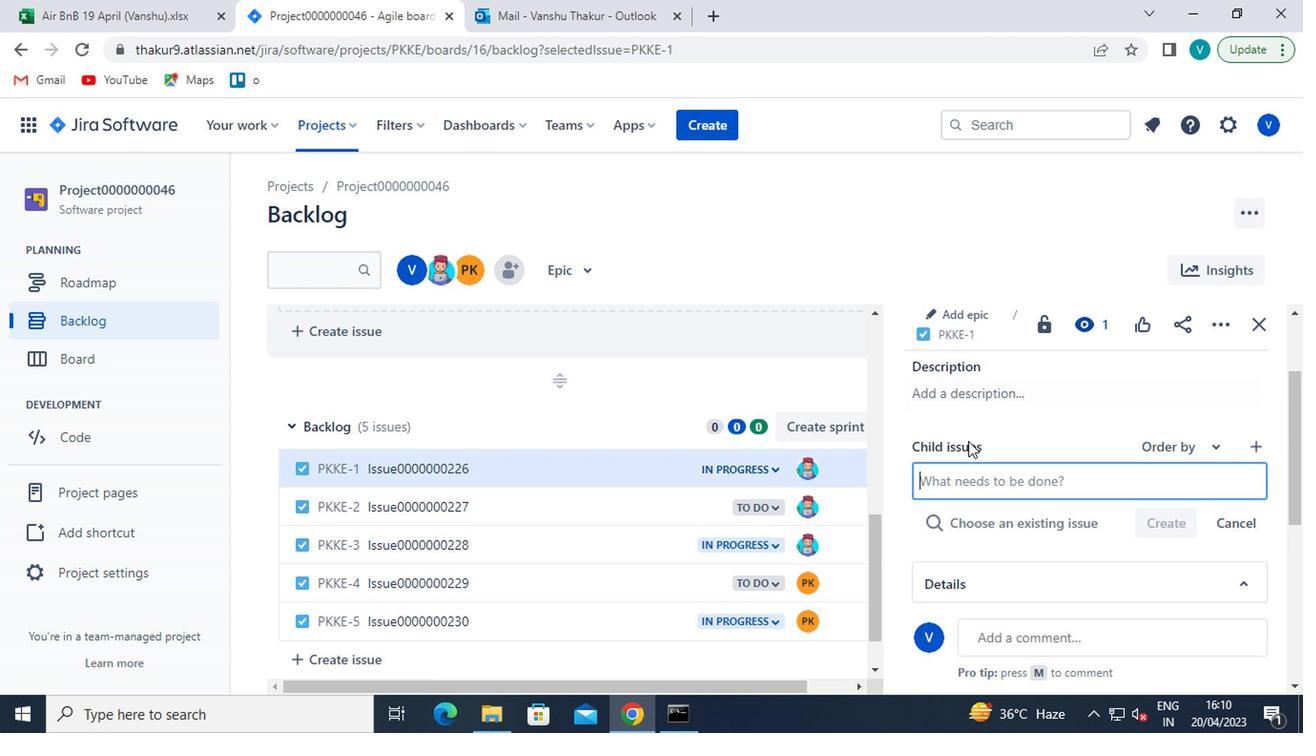 
Action: Mouse pressed left at (992, 485)
Screenshot: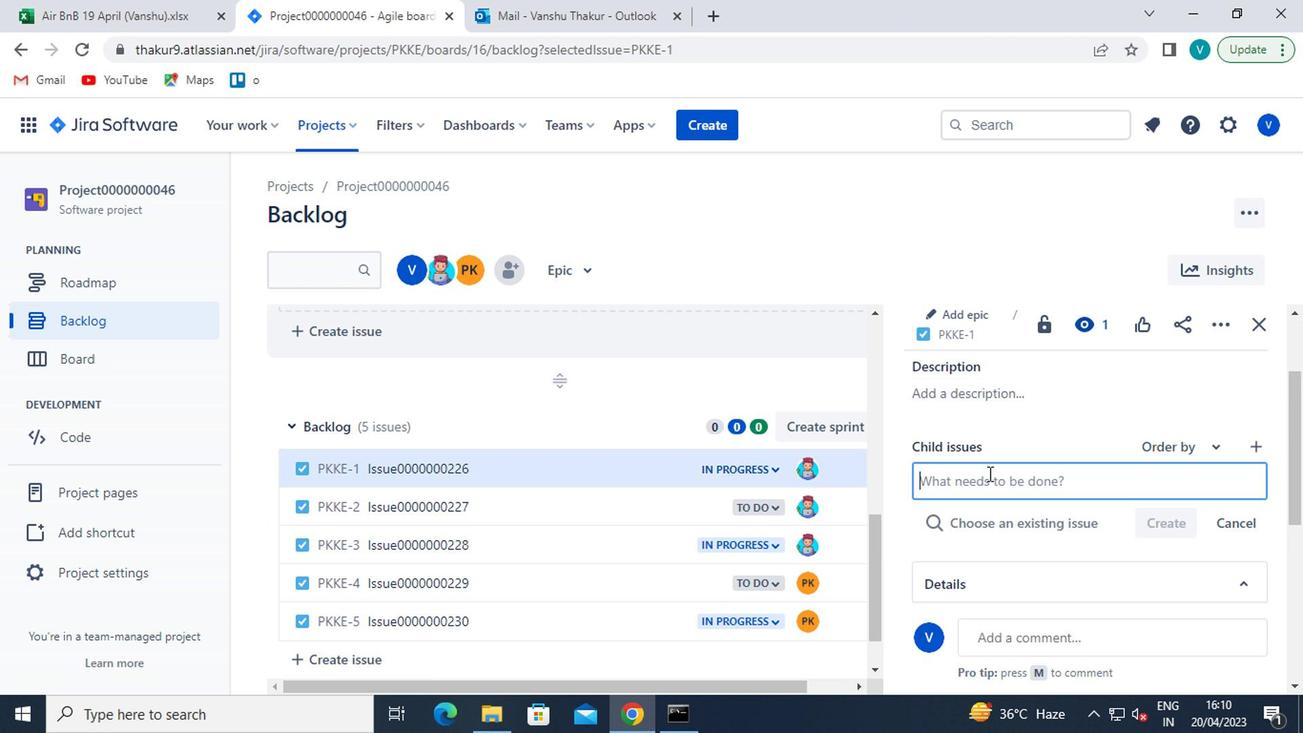 
Action: Mouse moved to (870, 420)
Screenshot: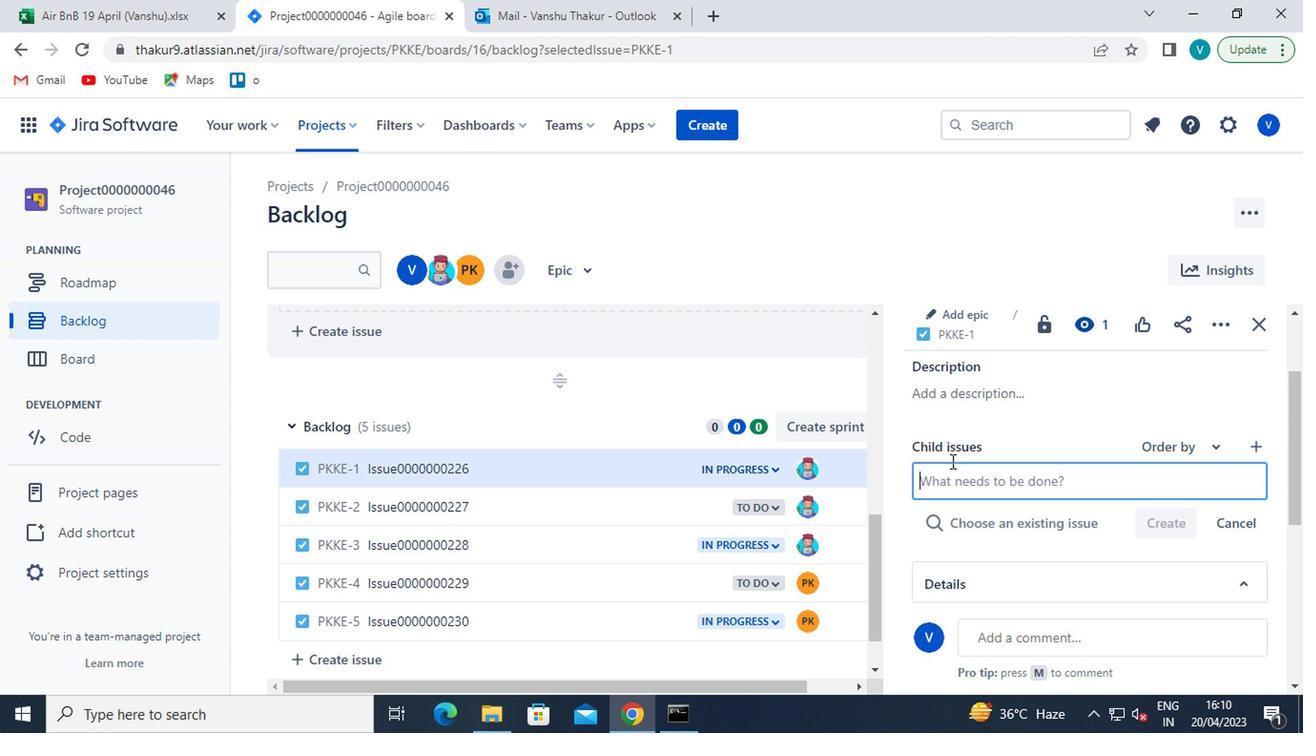 
Action: Key pressed <Key.shift>CHILD<Key.shift>ISSUE0000000451
Screenshot: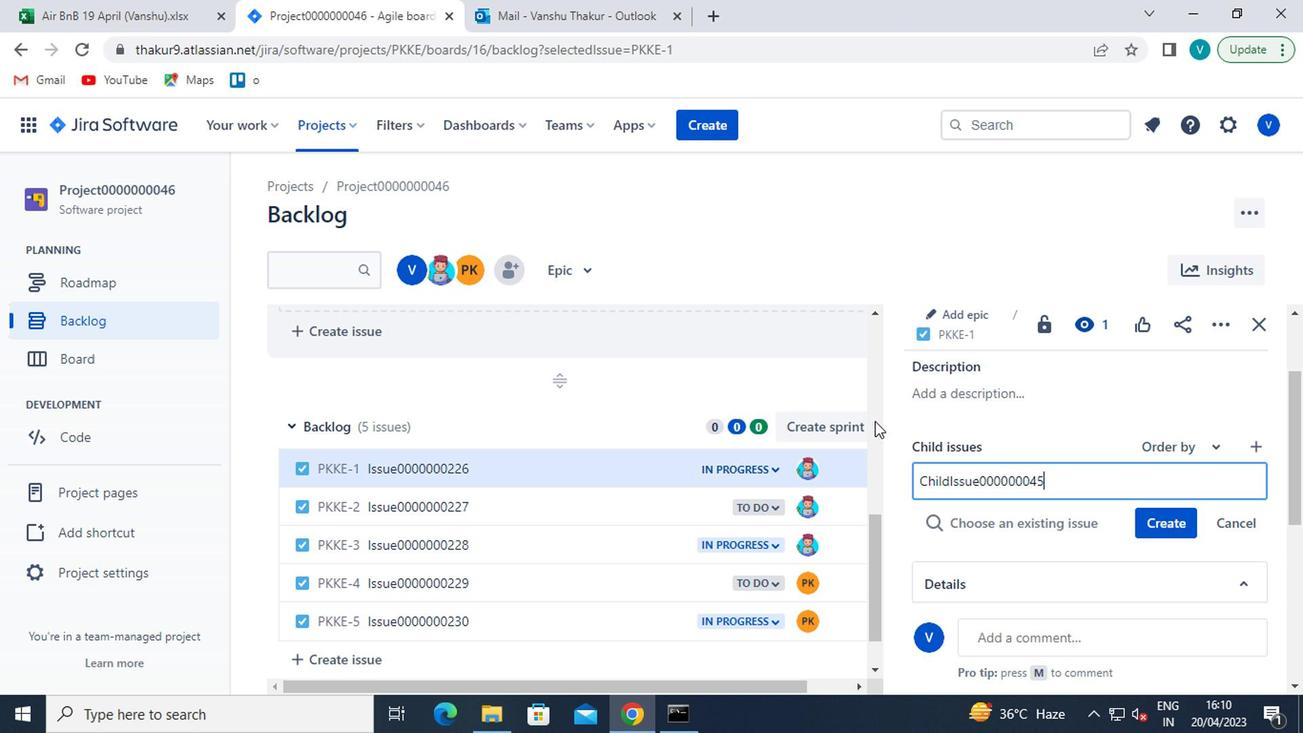 
Action: Mouse moved to (1167, 517)
Screenshot: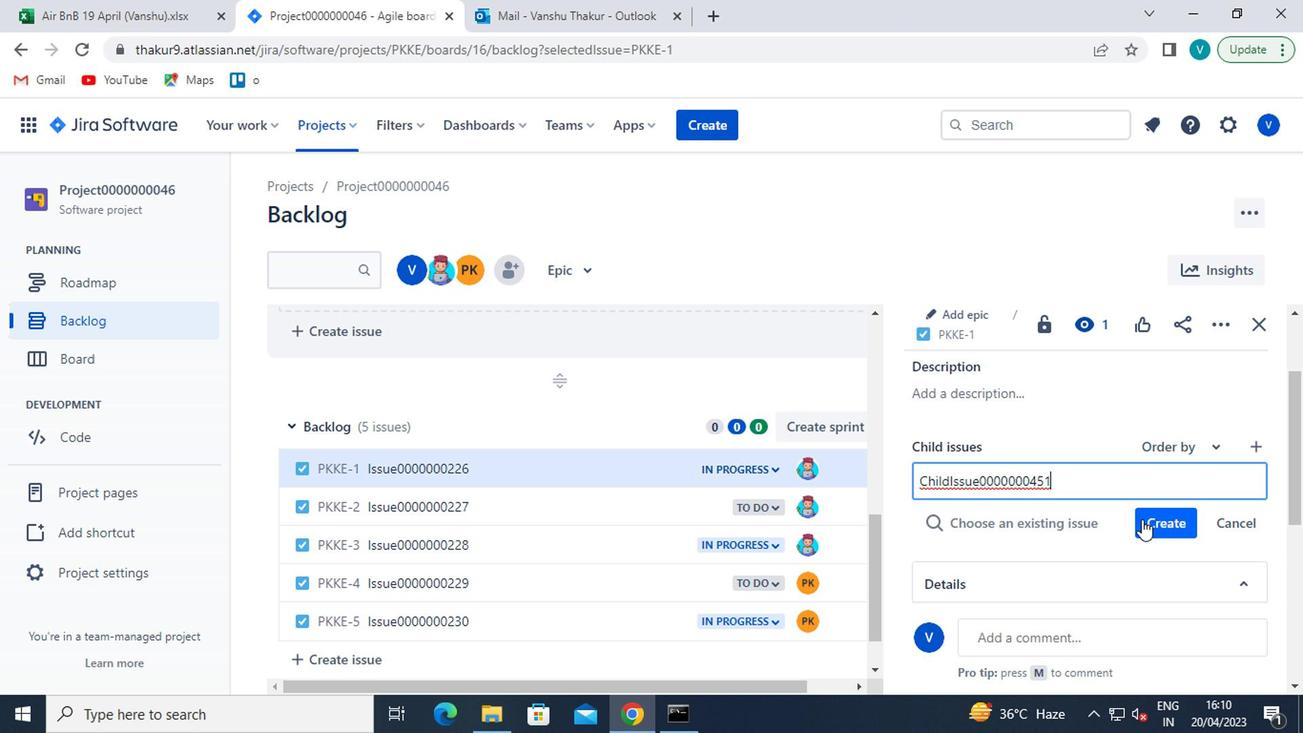
Action: Mouse pressed left at (1167, 517)
Screenshot: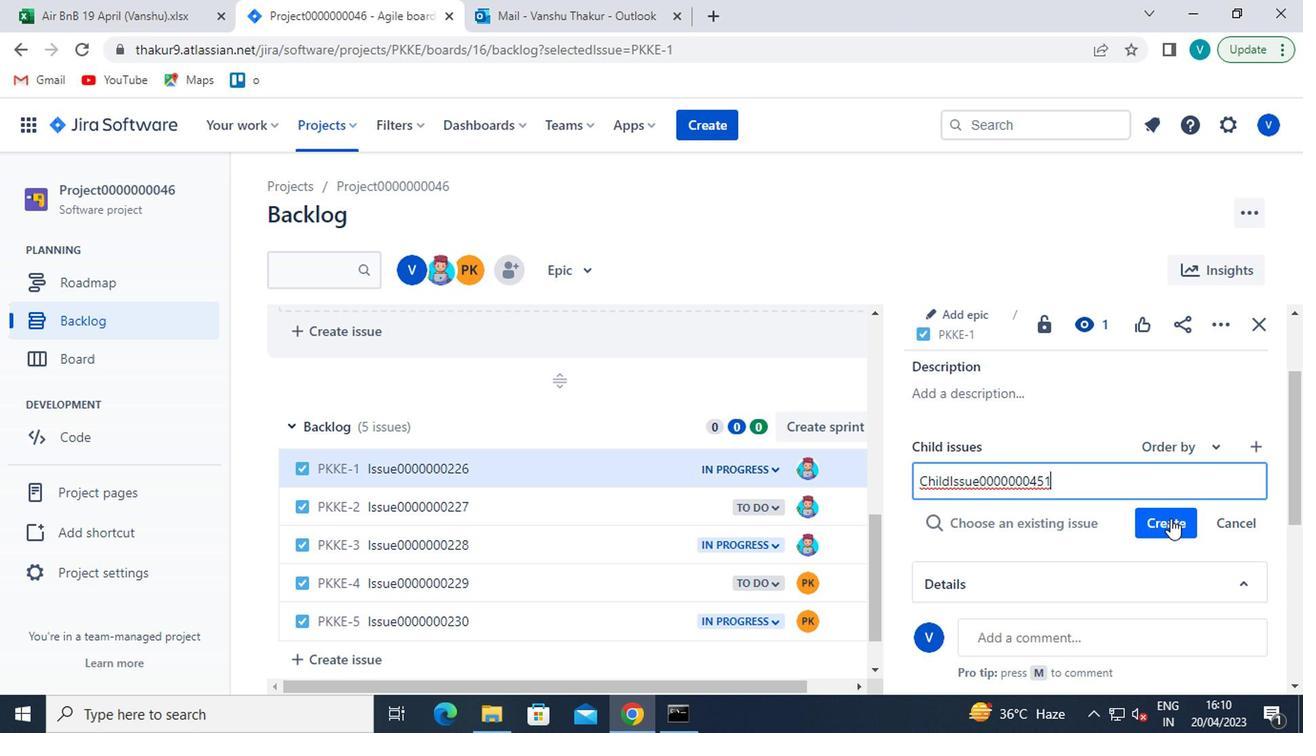 
Action: Mouse moved to (1167, 529)
Screenshot: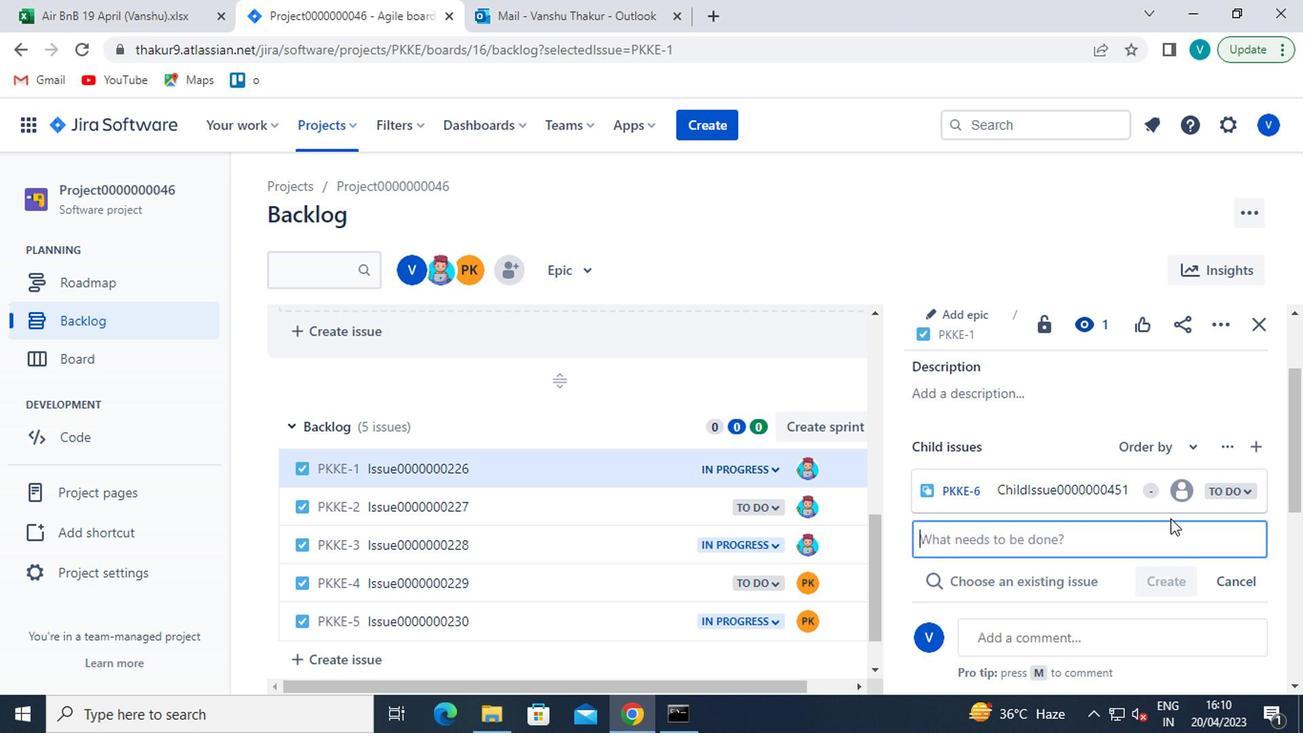 
Action: Mouse pressed left at (1167, 529)
Screenshot: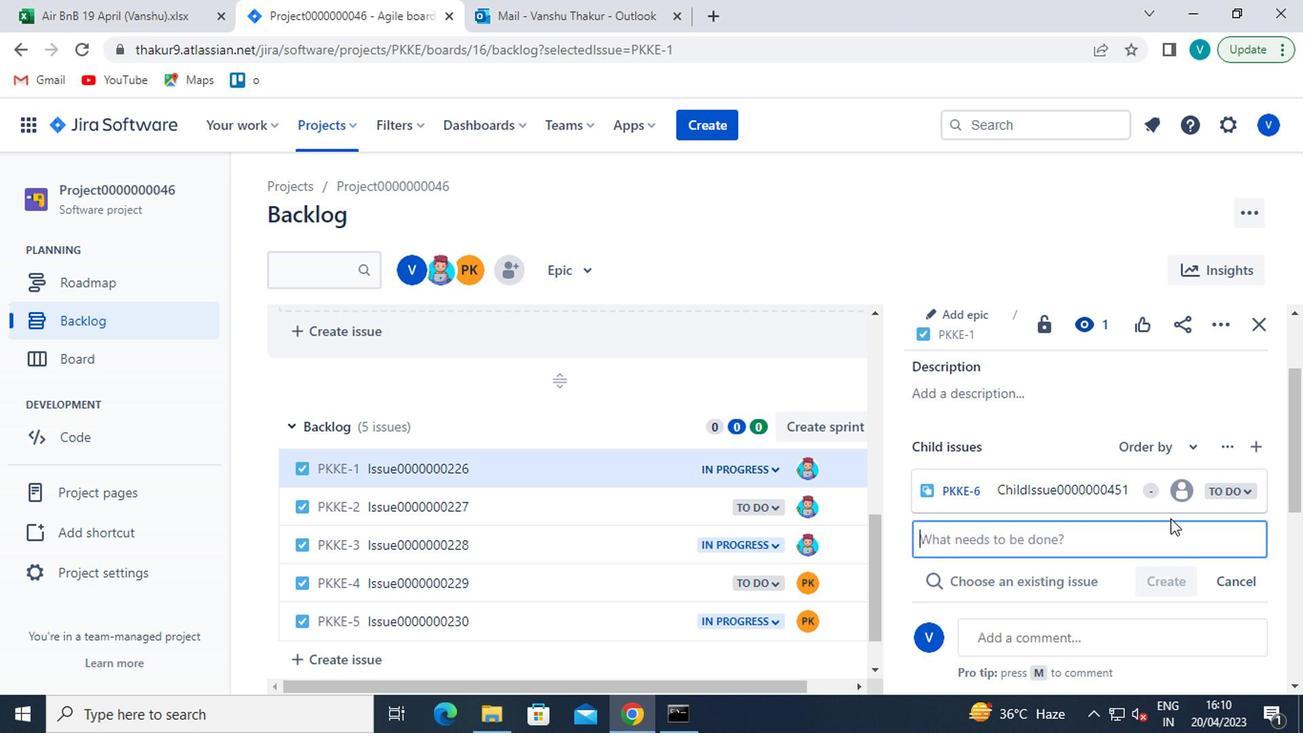 
Action: Mouse moved to (1164, 530)
Screenshot: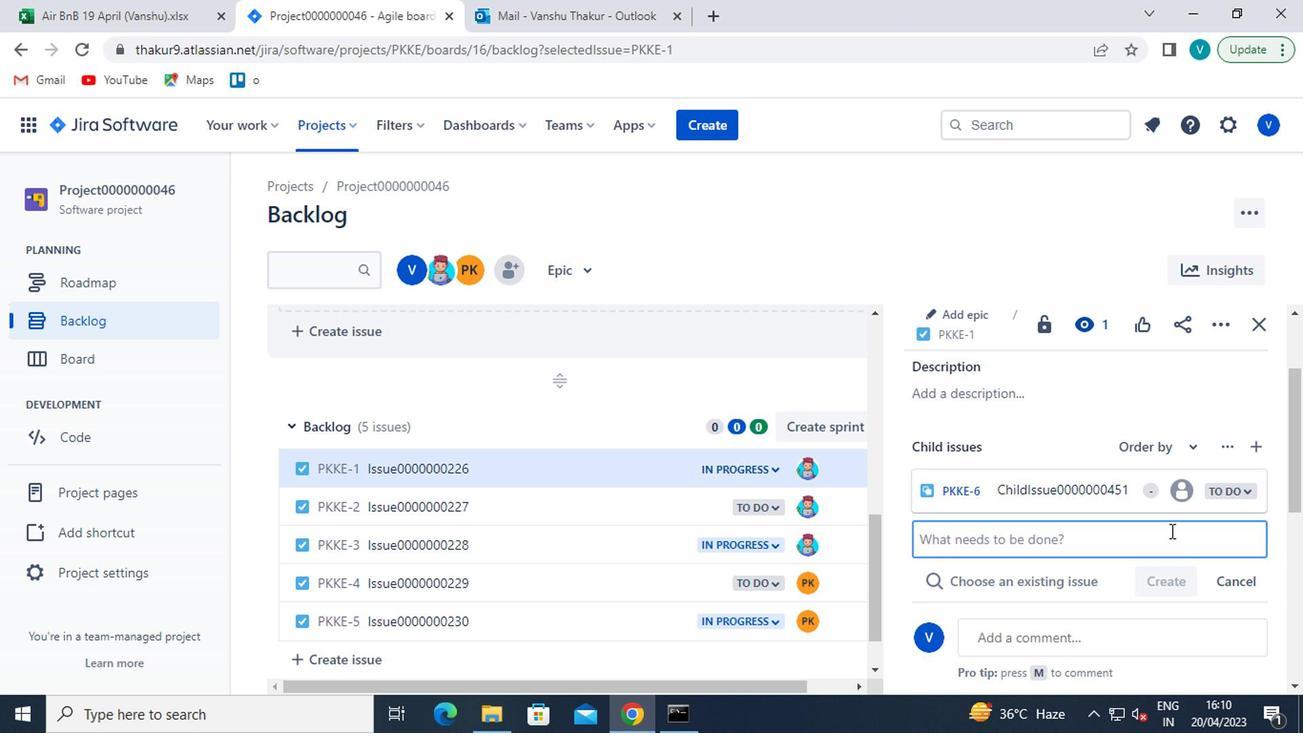
Action: Key pressed <Key.shift>CHILD<Key.shift>ISSUE0000000453<Key.backspace>2
Screenshot: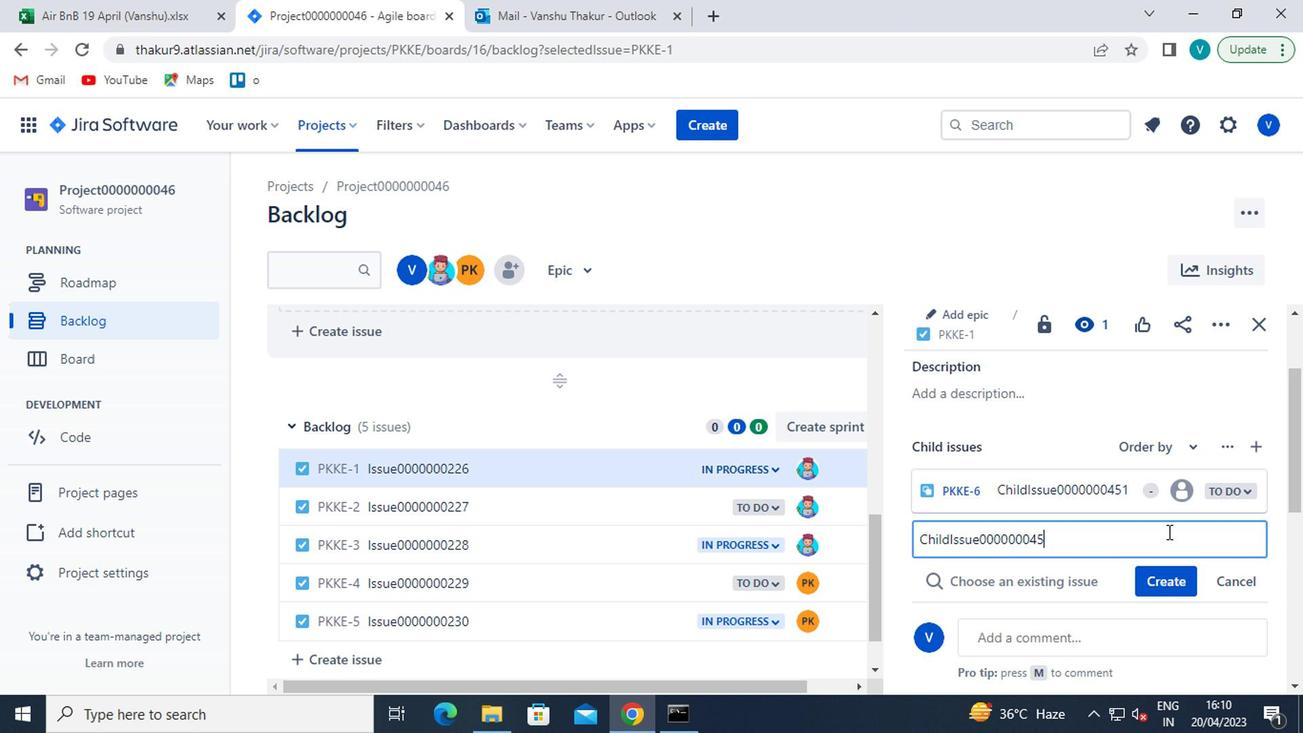 
Action: Mouse moved to (1166, 574)
Screenshot: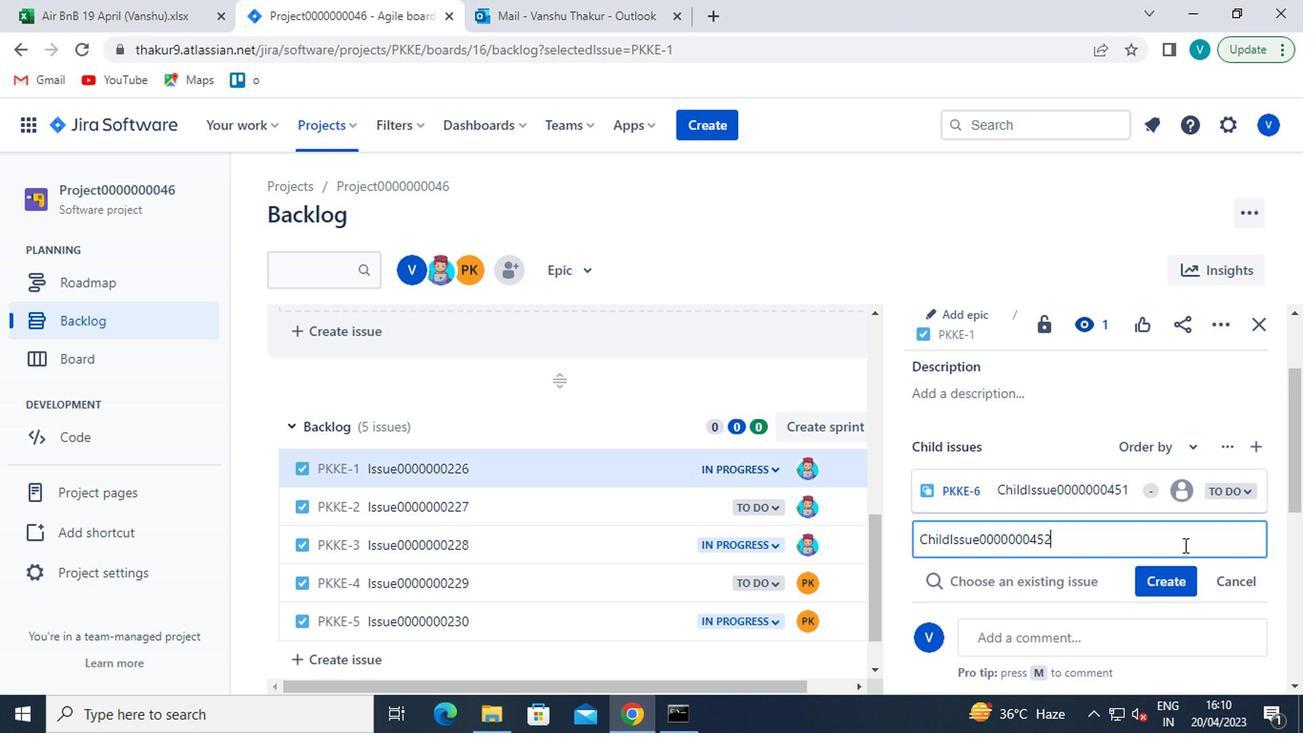 
Action: Mouse pressed left at (1166, 574)
Screenshot: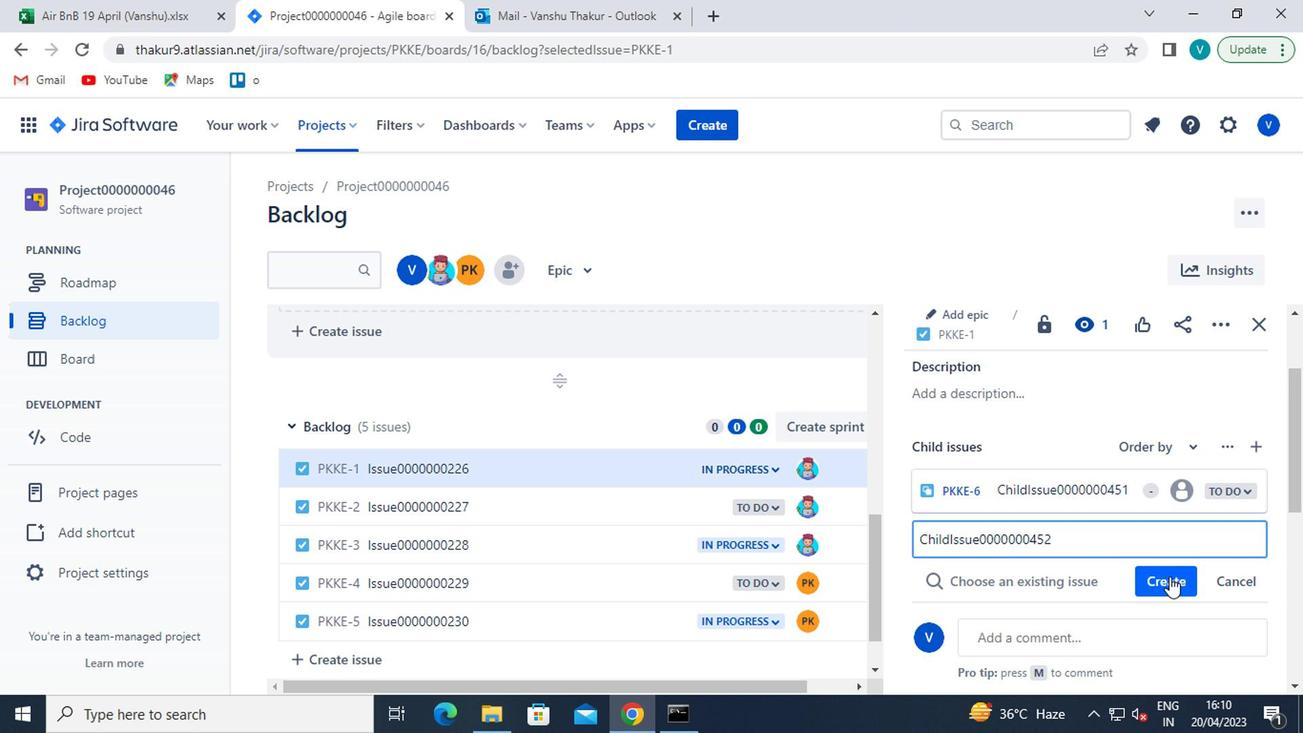 
Action: Mouse moved to (432, 507)
Screenshot: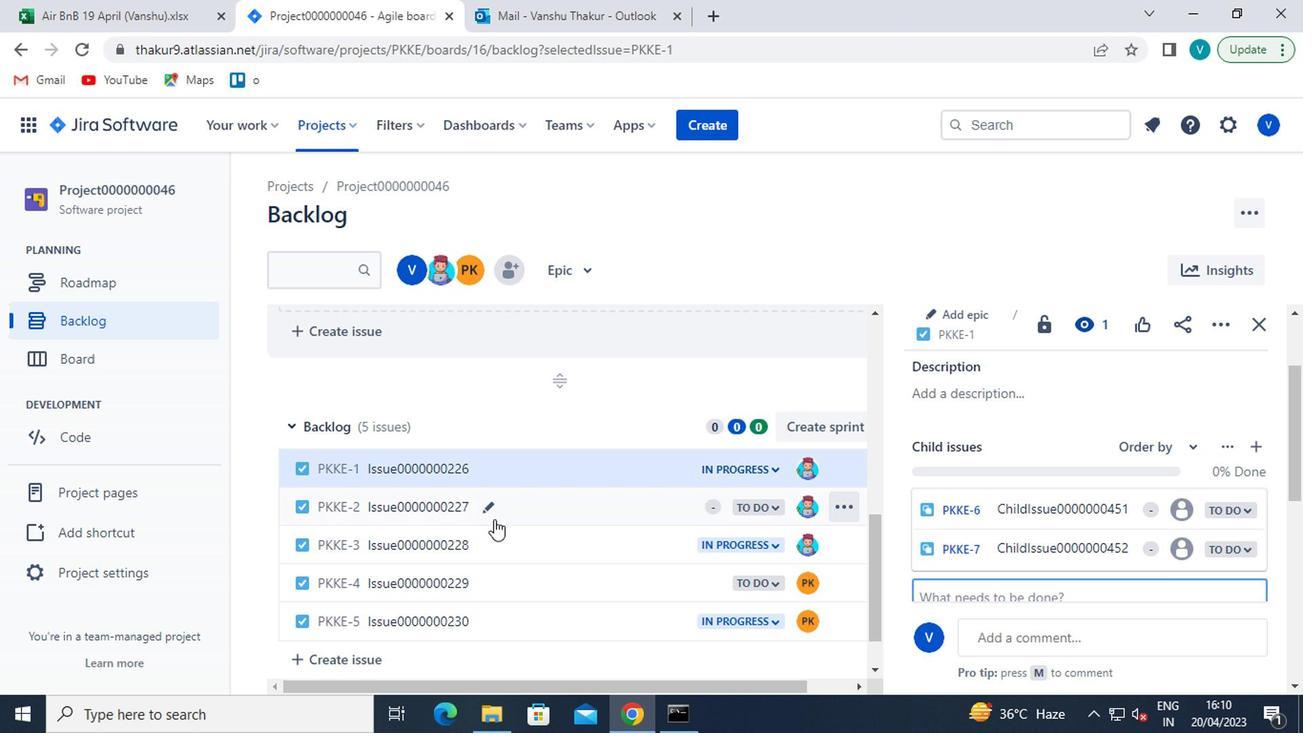 
Action: Mouse pressed left at (432, 507)
Screenshot: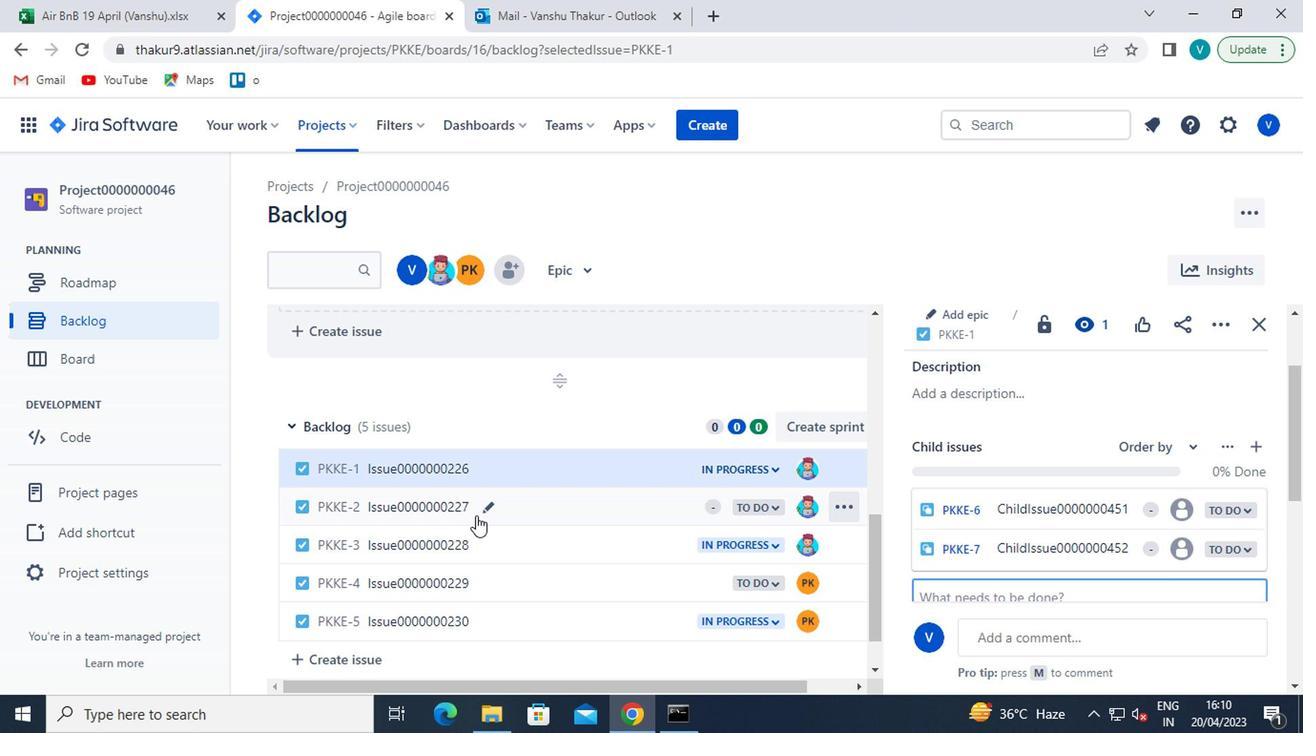 
Action: Mouse moved to (959, 422)
Screenshot: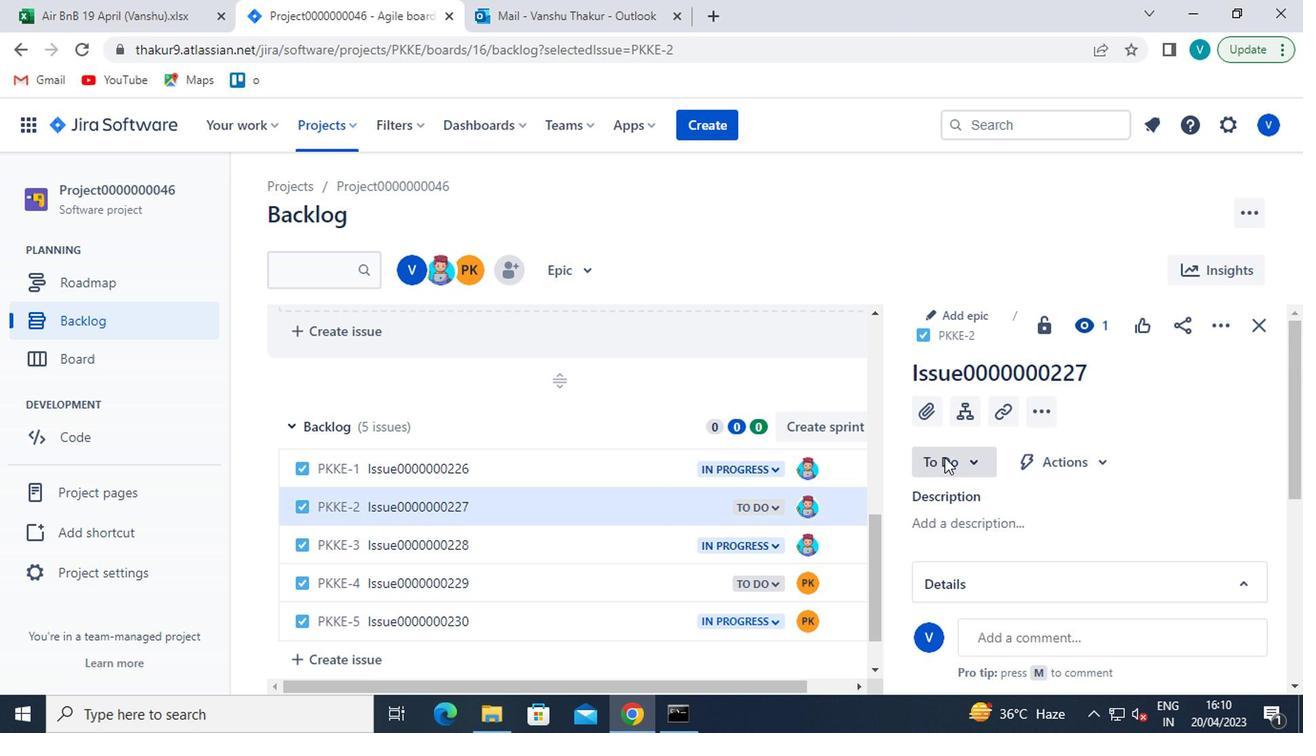 
Action: Mouse pressed left at (959, 422)
Screenshot: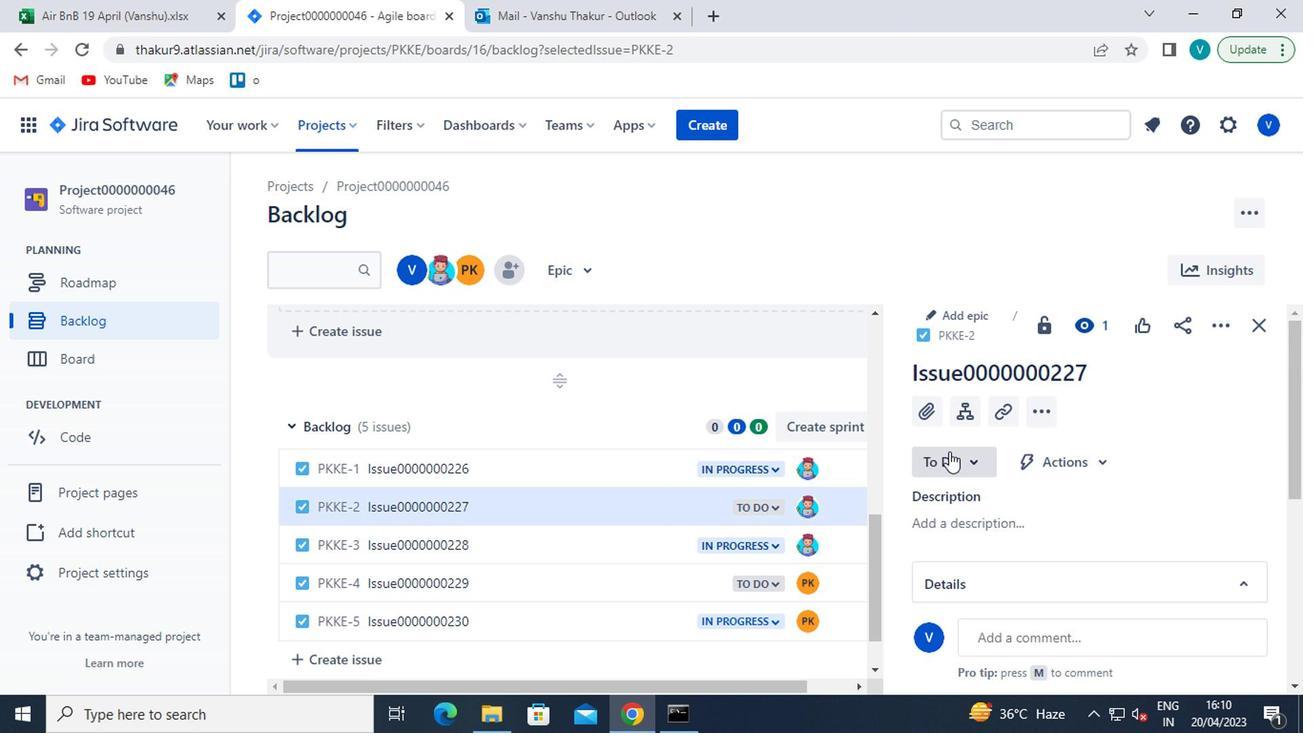 
Action: Mouse moved to (965, 475)
Screenshot: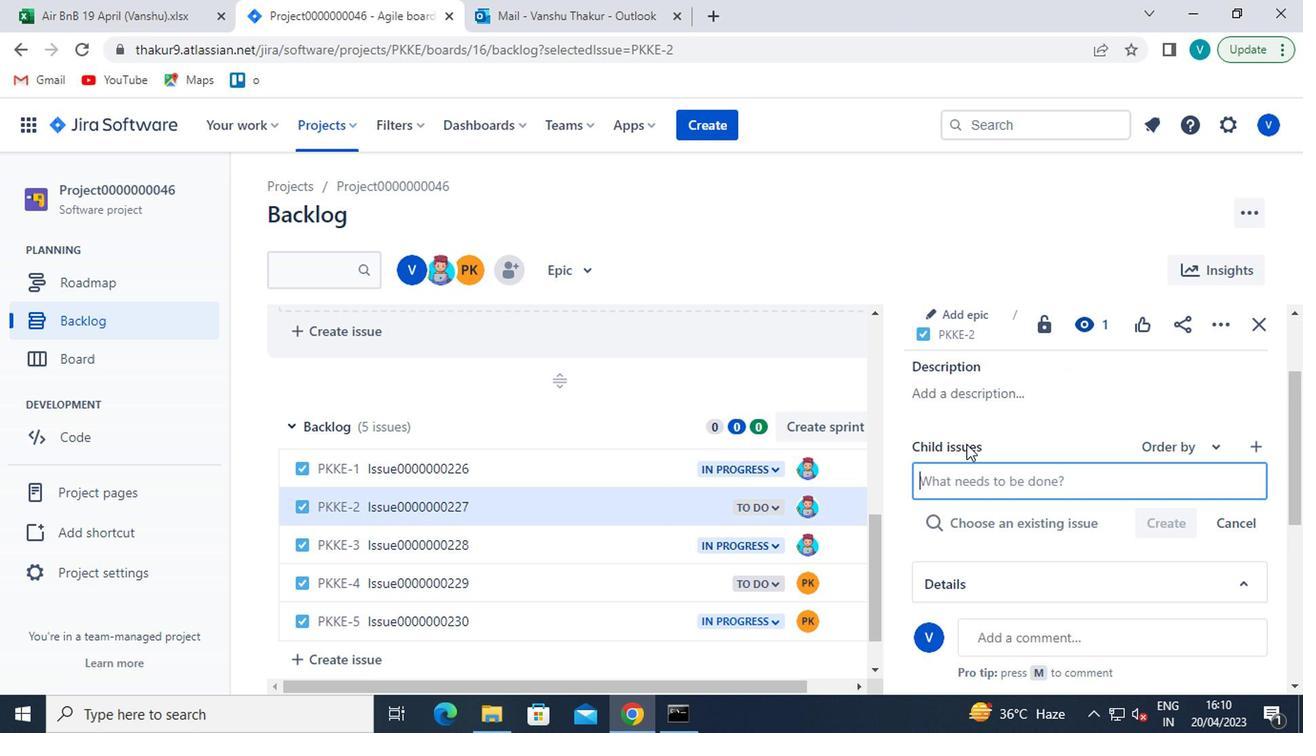 
Action: Mouse pressed left at (965, 475)
Screenshot: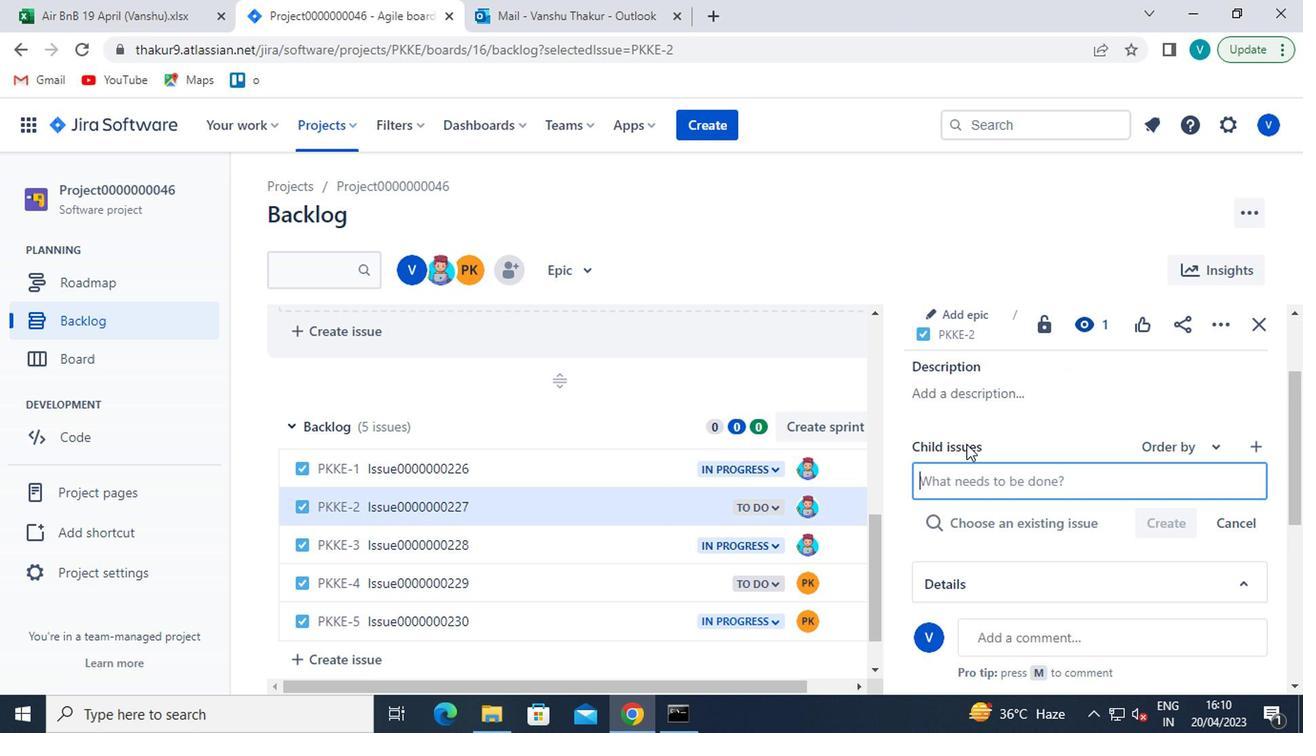 
Action: Key pressed <Key.shift>CHILD<Key.shift>ISSUE0000000453
Screenshot: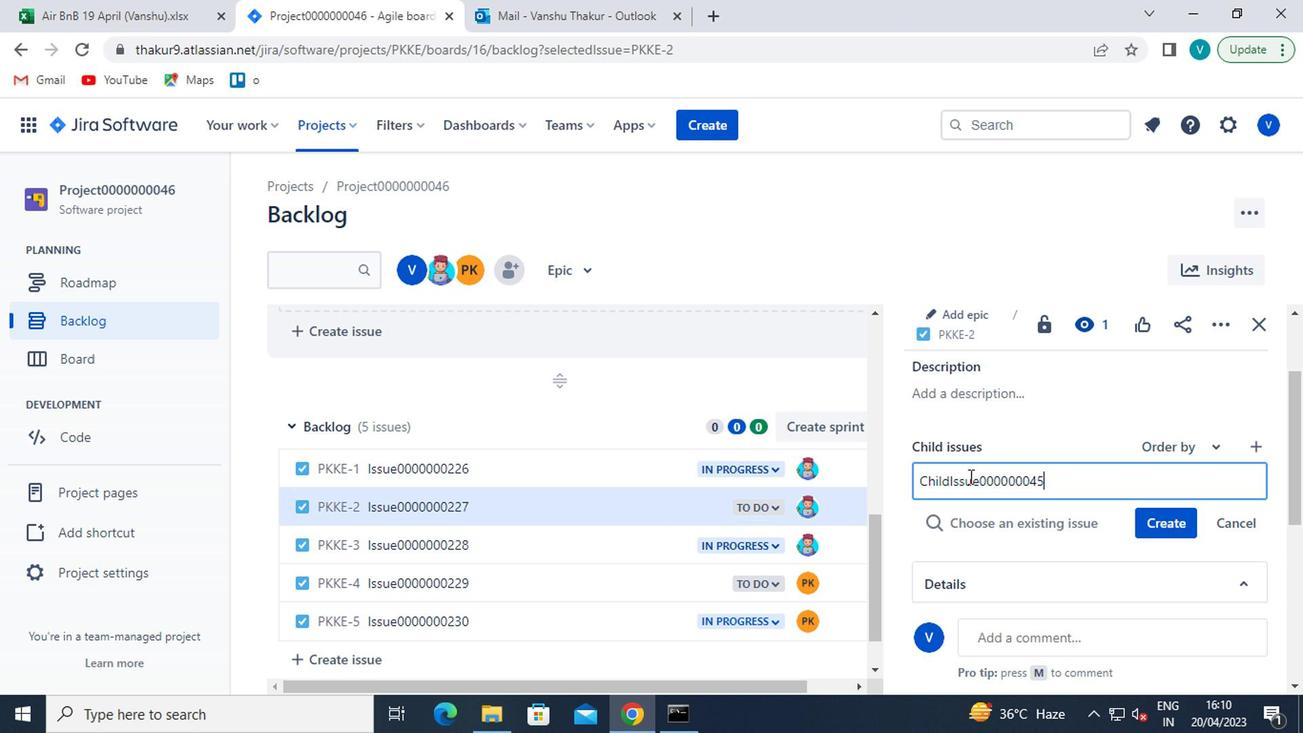 
Action: Mouse moved to (1136, 519)
Screenshot: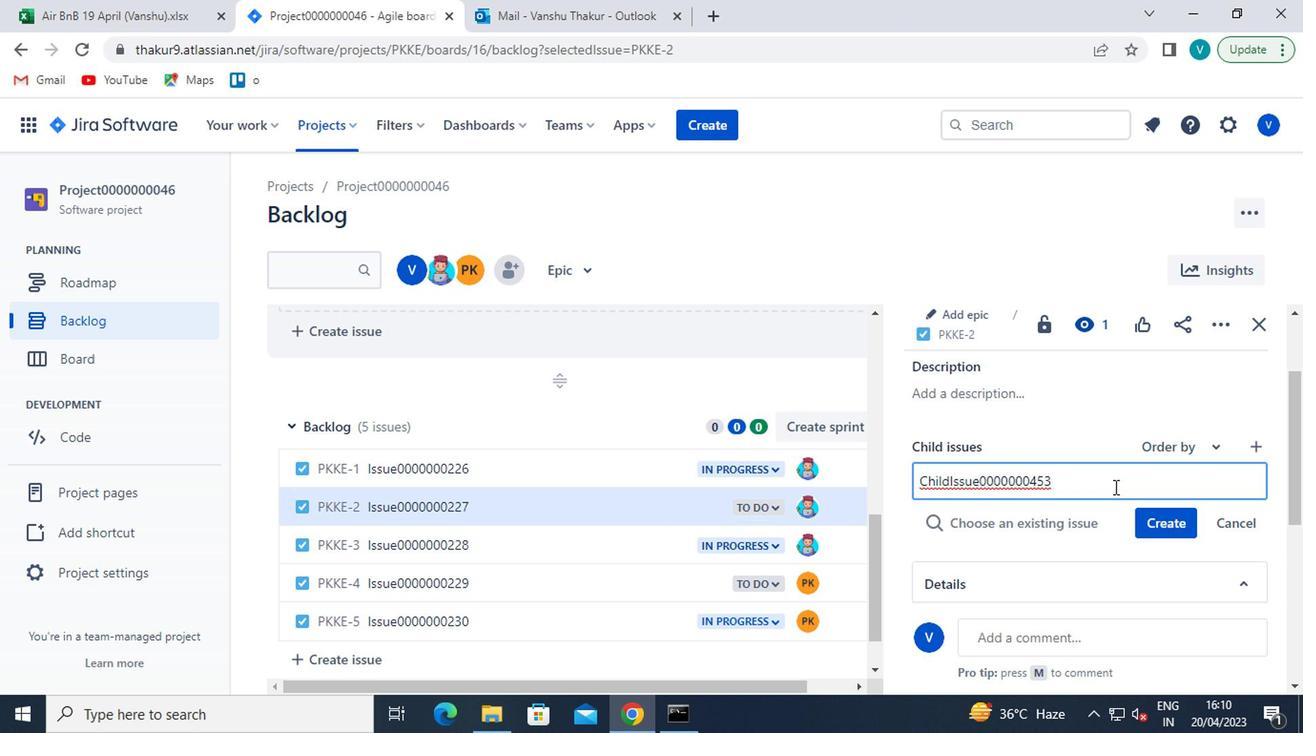 
Action: Mouse pressed left at (1136, 519)
Screenshot: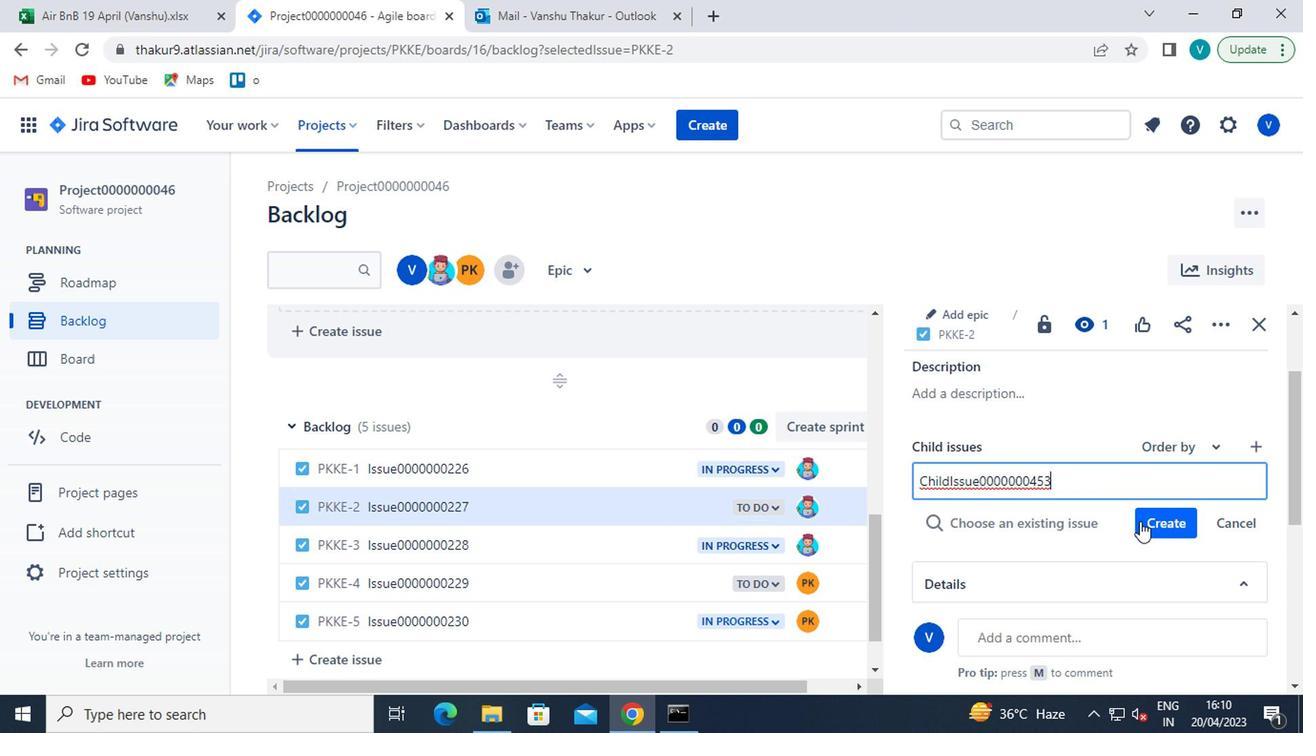 
Action: Mouse moved to (1137, 521)
Screenshot: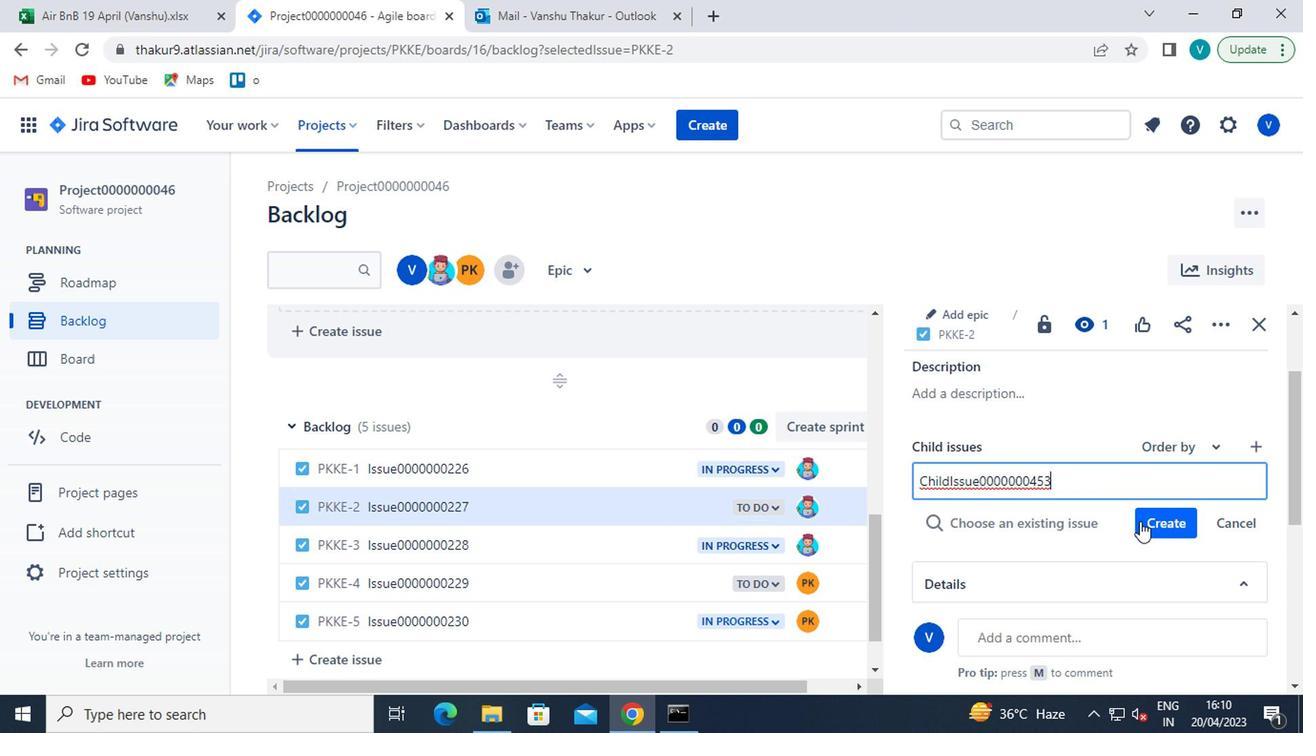 
